 Task: Search one way flight ticket for 4 adults, 1 infant in seat and 1 infant on lap in premium economy from Pasco: Tri-cities Airport to Rock Springs: Southwest Wyoming Regional Airport (rock Springs Sweetwater County Airport) on 8-5-2023. Choice of flights is Sun country airlines. Number of bags: 5 checked bags. Price is upto 60000. Outbound departure time preference is 6:30.
Action: Mouse moved to (299, 284)
Screenshot: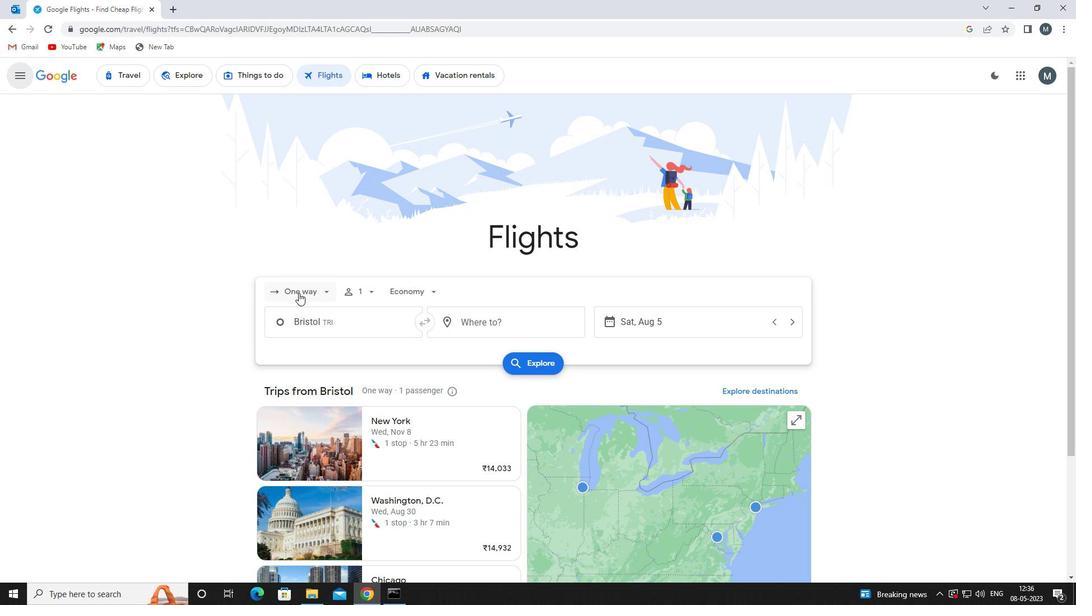 
Action: Mouse pressed left at (299, 284)
Screenshot: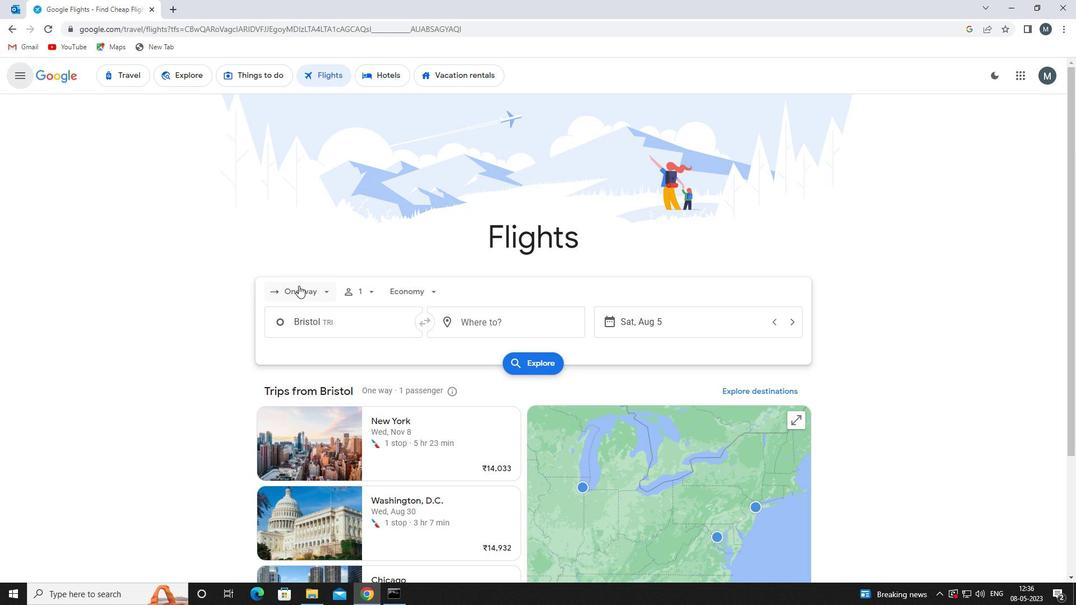 
Action: Mouse moved to (329, 349)
Screenshot: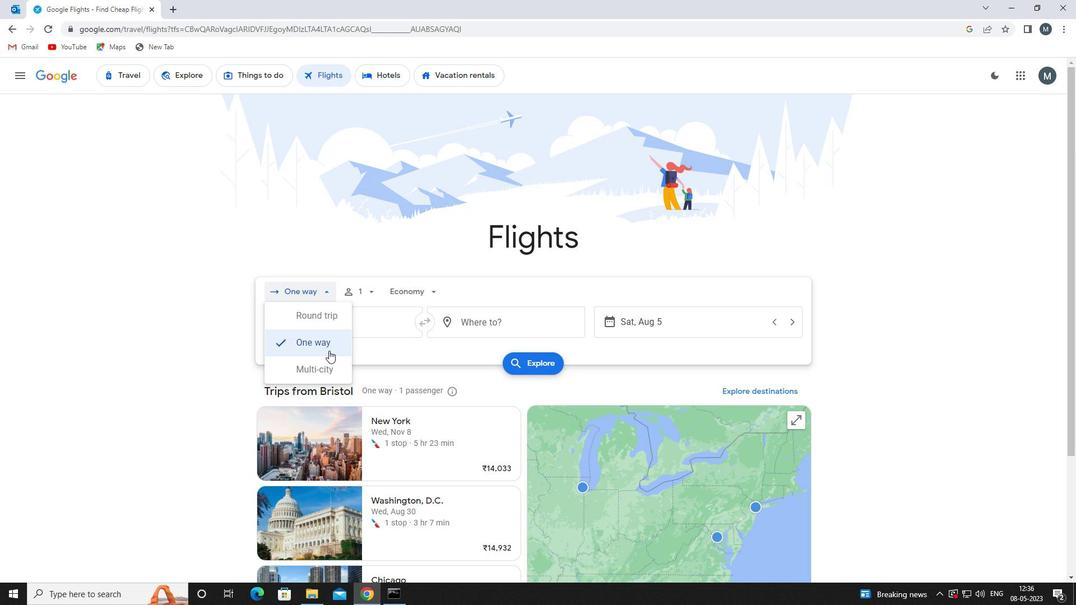 
Action: Mouse pressed left at (329, 349)
Screenshot: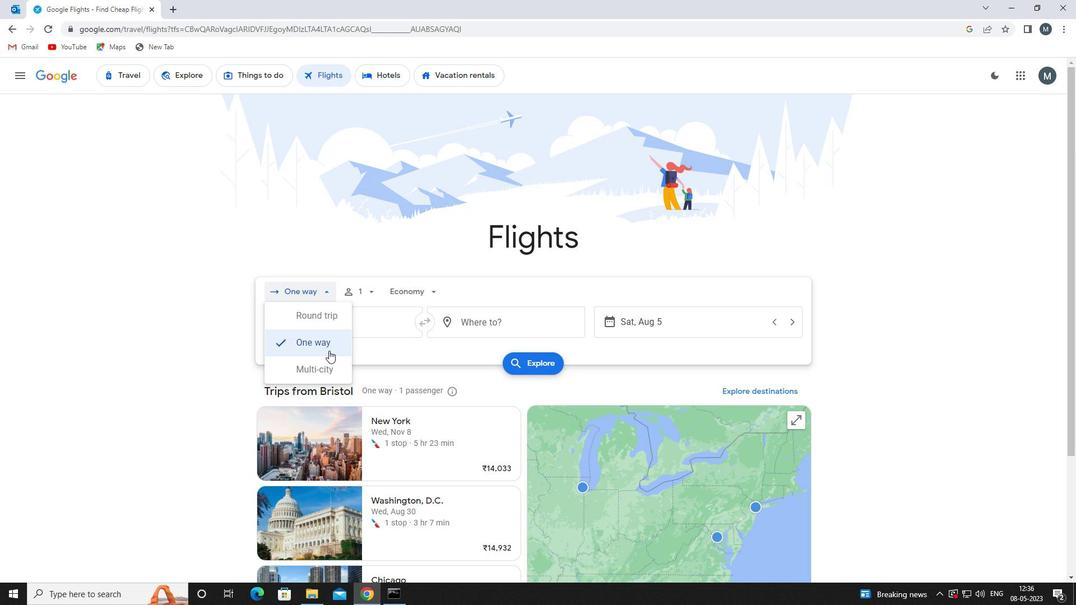 
Action: Mouse moved to (376, 289)
Screenshot: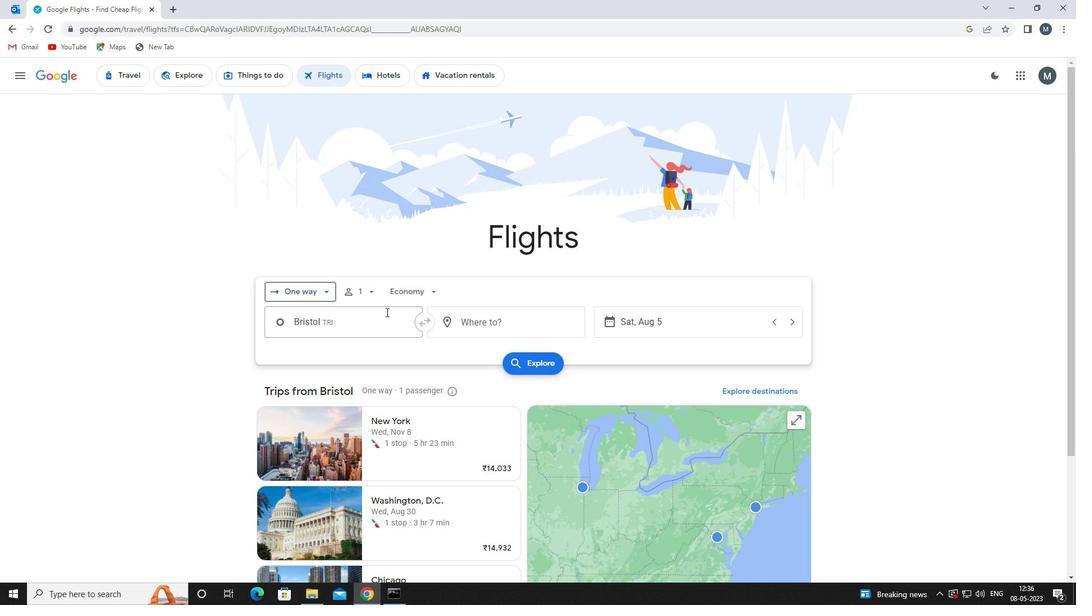 
Action: Mouse pressed left at (376, 289)
Screenshot: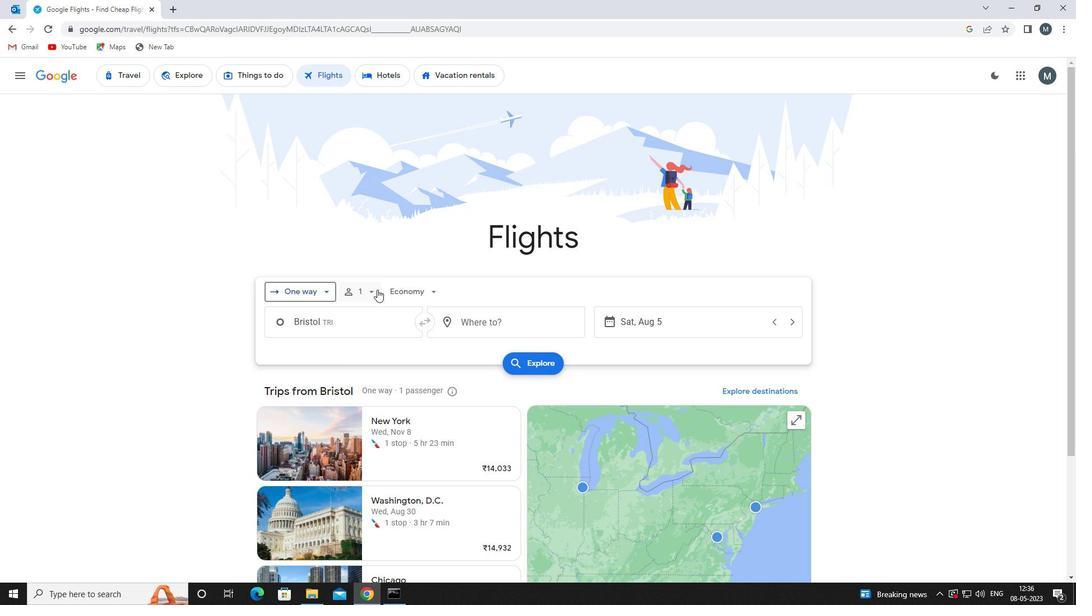 
Action: Mouse moved to (455, 323)
Screenshot: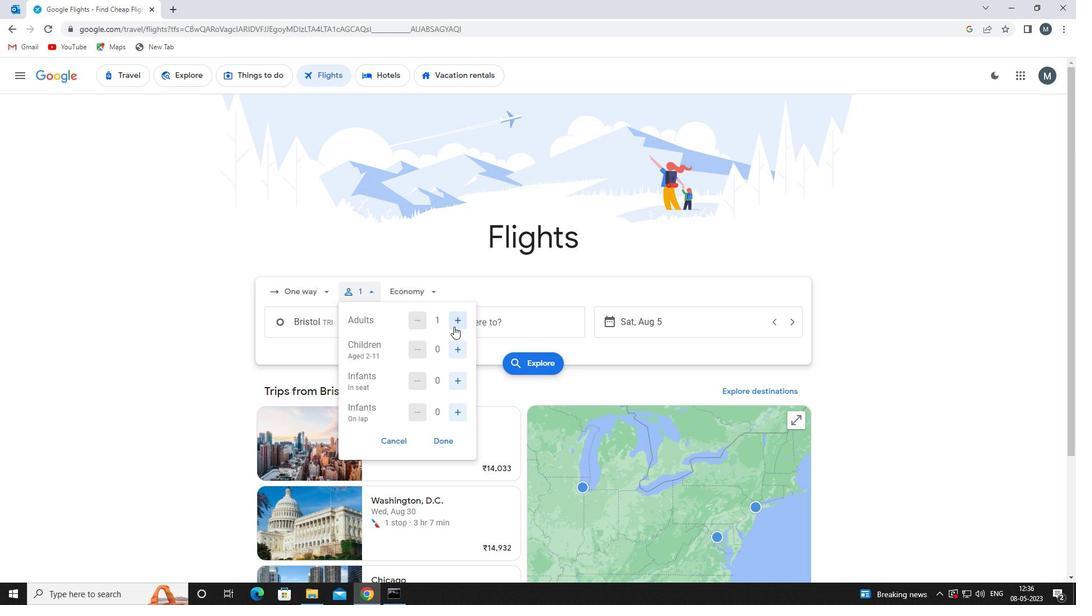 
Action: Mouse pressed left at (455, 323)
Screenshot: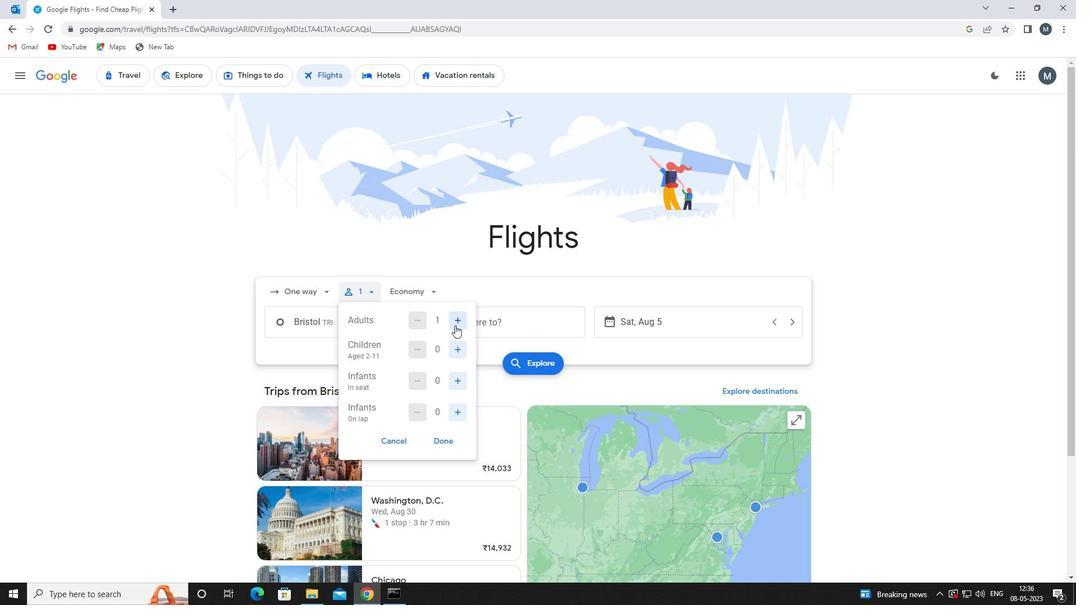 
Action: Mouse pressed left at (455, 323)
Screenshot: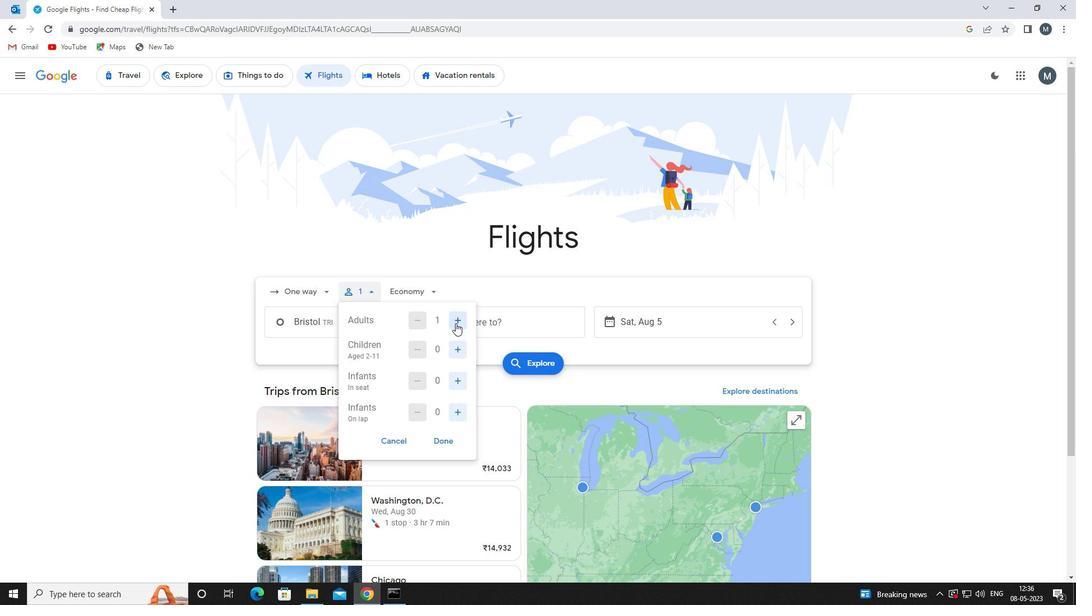 
Action: Mouse pressed left at (455, 323)
Screenshot: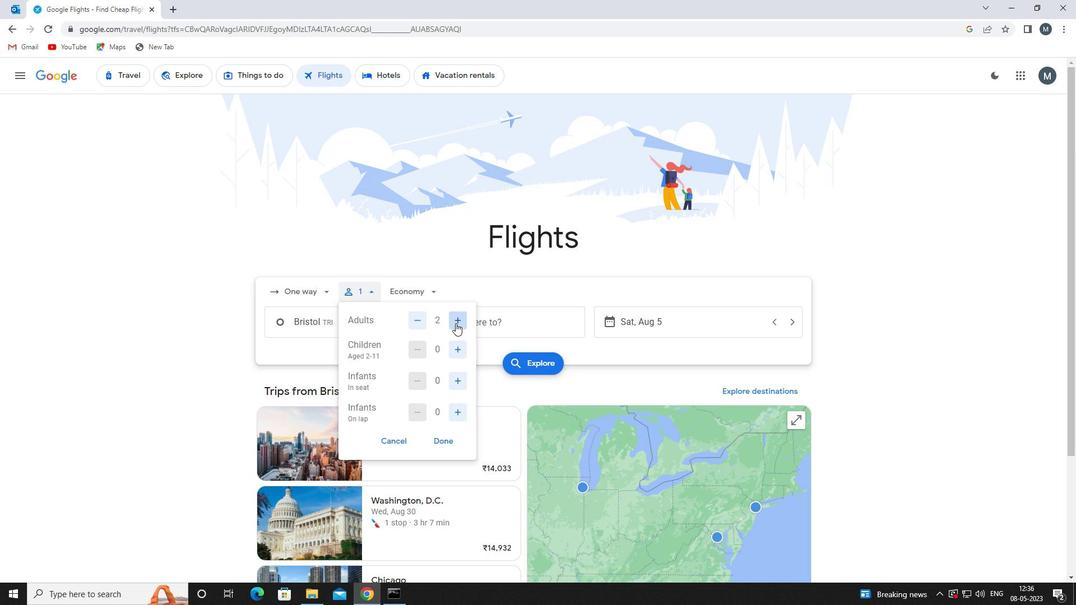 
Action: Mouse moved to (457, 380)
Screenshot: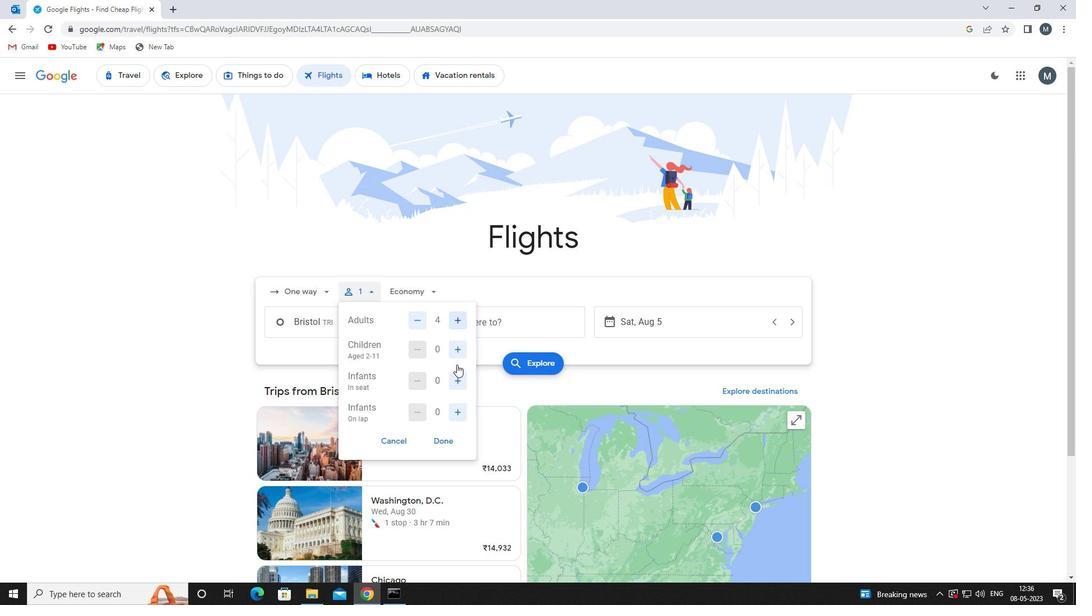 
Action: Mouse pressed left at (457, 380)
Screenshot: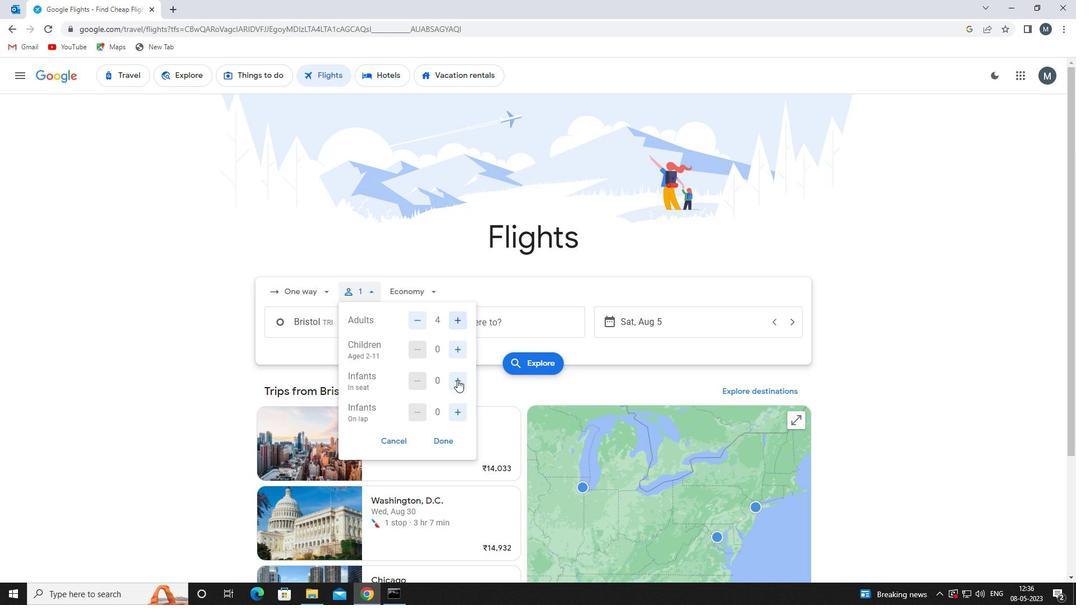 
Action: Mouse moved to (457, 413)
Screenshot: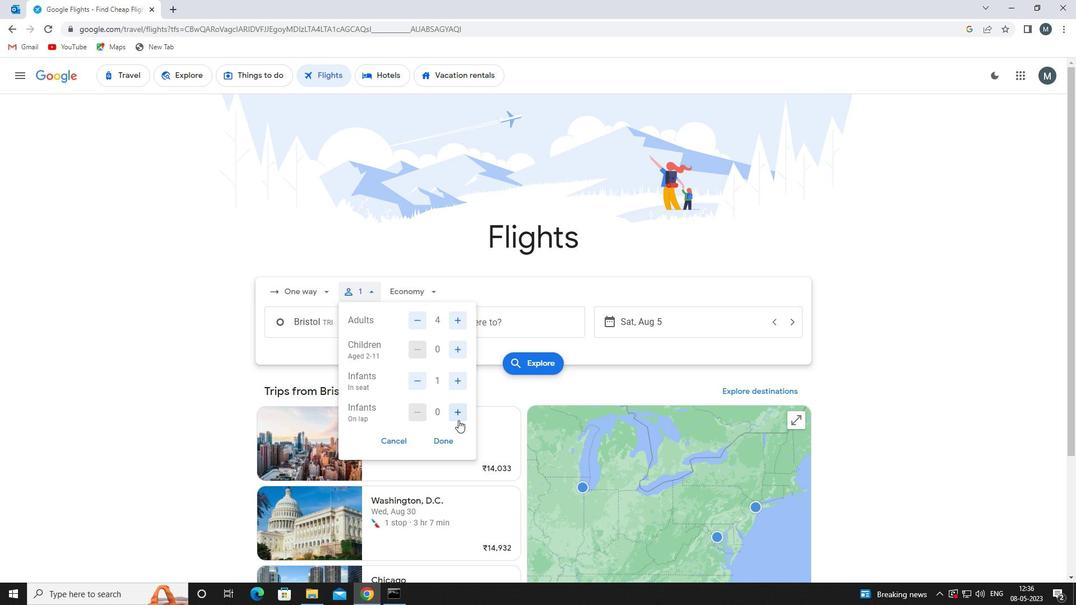 
Action: Mouse pressed left at (457, 413)
Screenshot: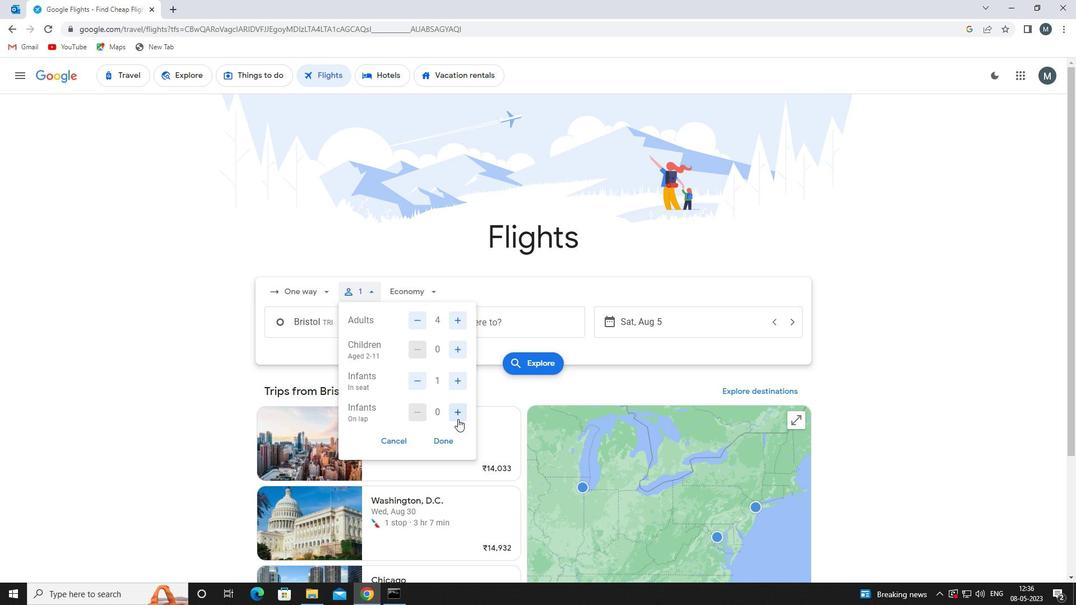 
Action: Mouse moved to (442, 448)
Screenshot: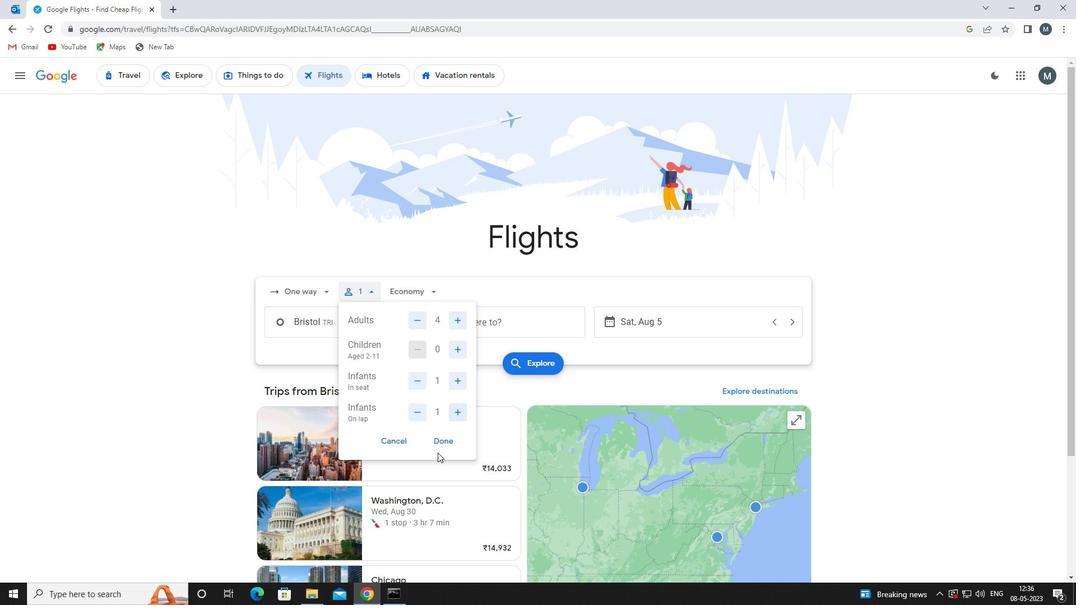 
Action: Mouse pressed left at (442, 448)
Screenshot: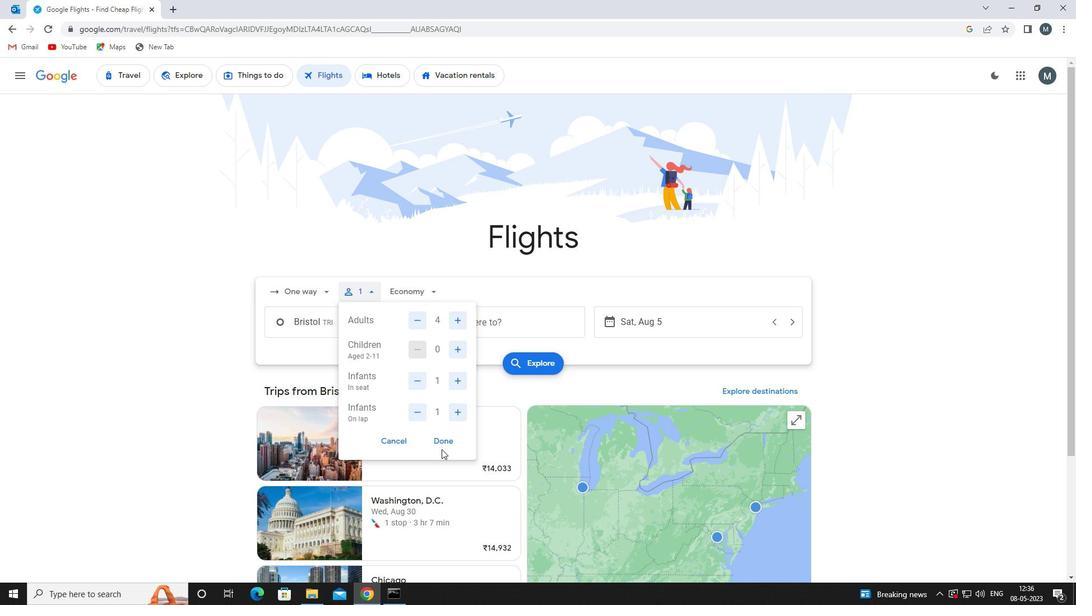 
Action: Mouse moved to (408, 298)
Screenshot: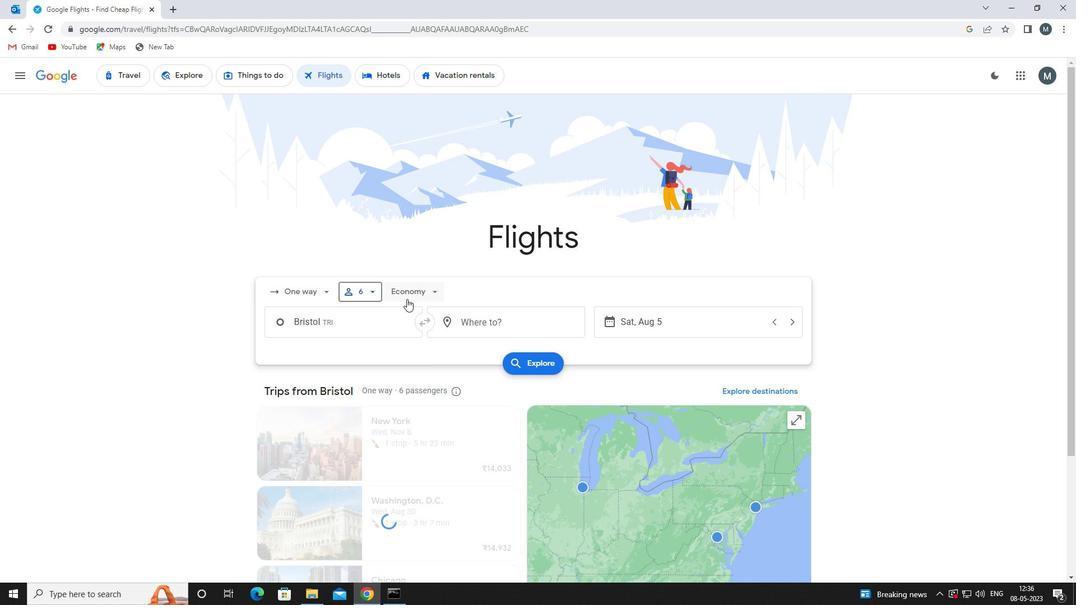 
Action: Mouse pressed left at (408, 298)
Screenshot: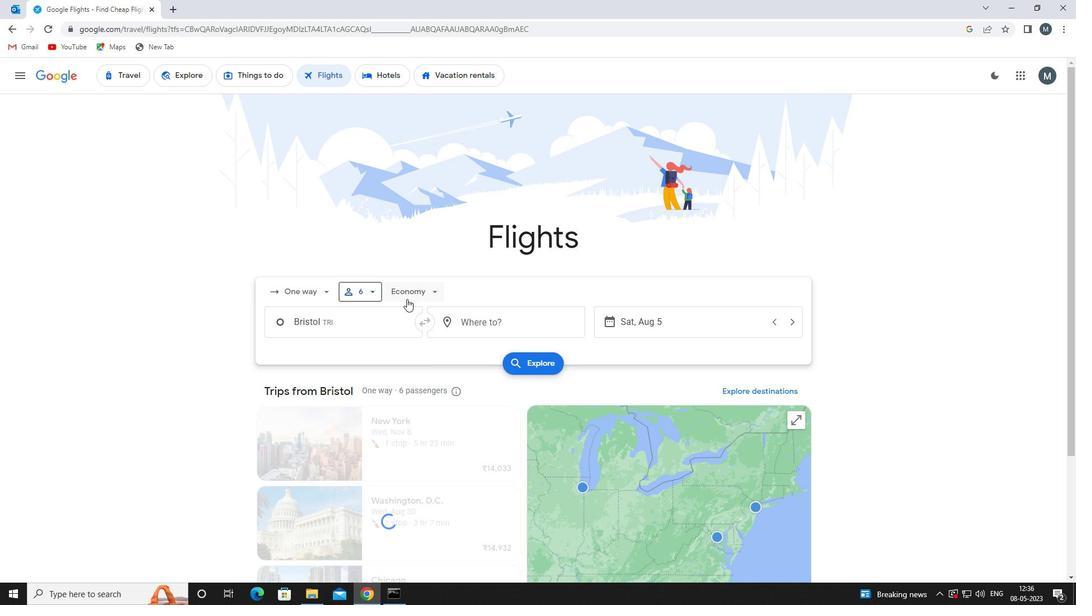 
Action: Mouse moved to (436, 343)
Screenshot: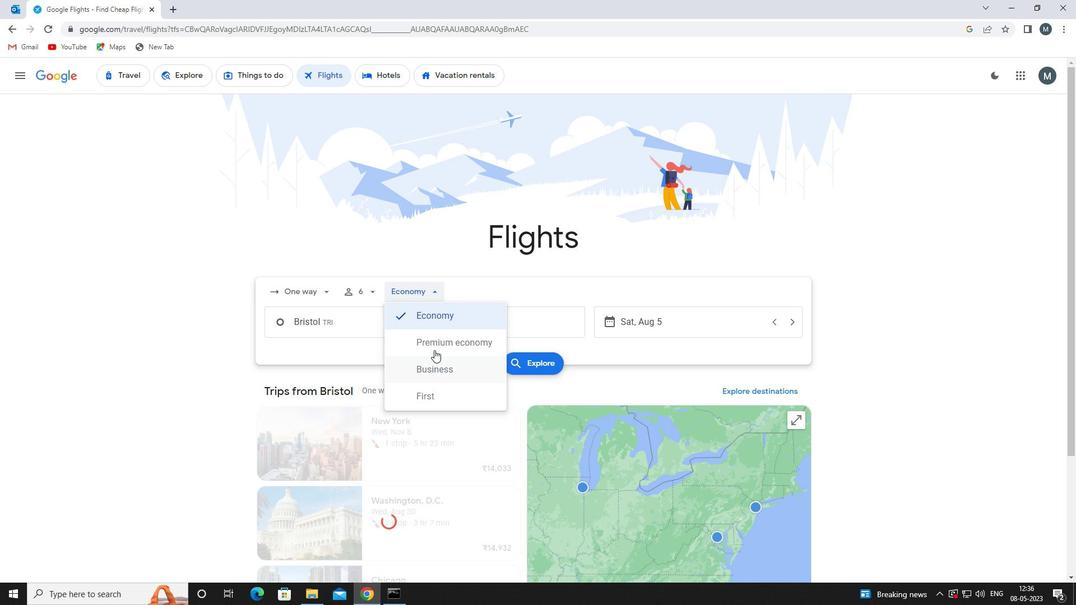 
Action: Mouse pressed left at (436, 343)
Screenshot: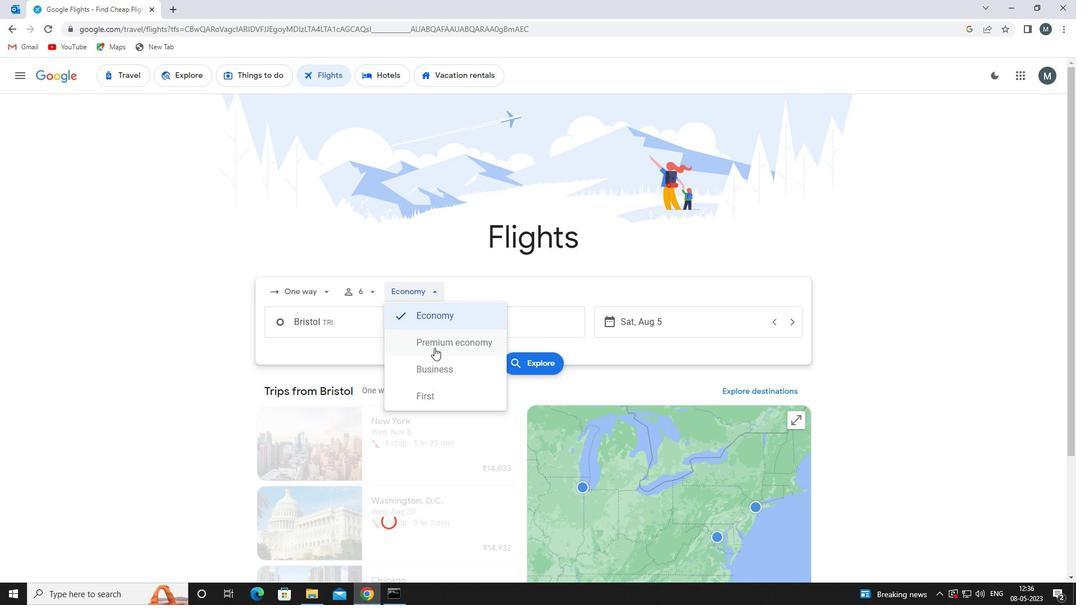 
Action: Mouse moved to (362, 327)
Screenshot: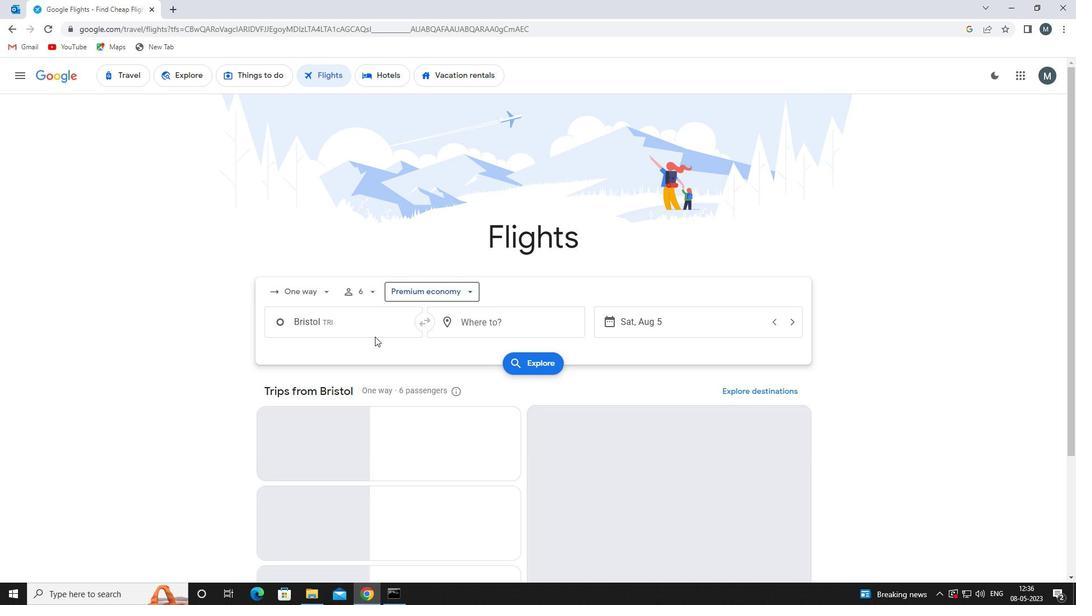 
Action: Mouse pressed left at (362, 327)
Screenshot: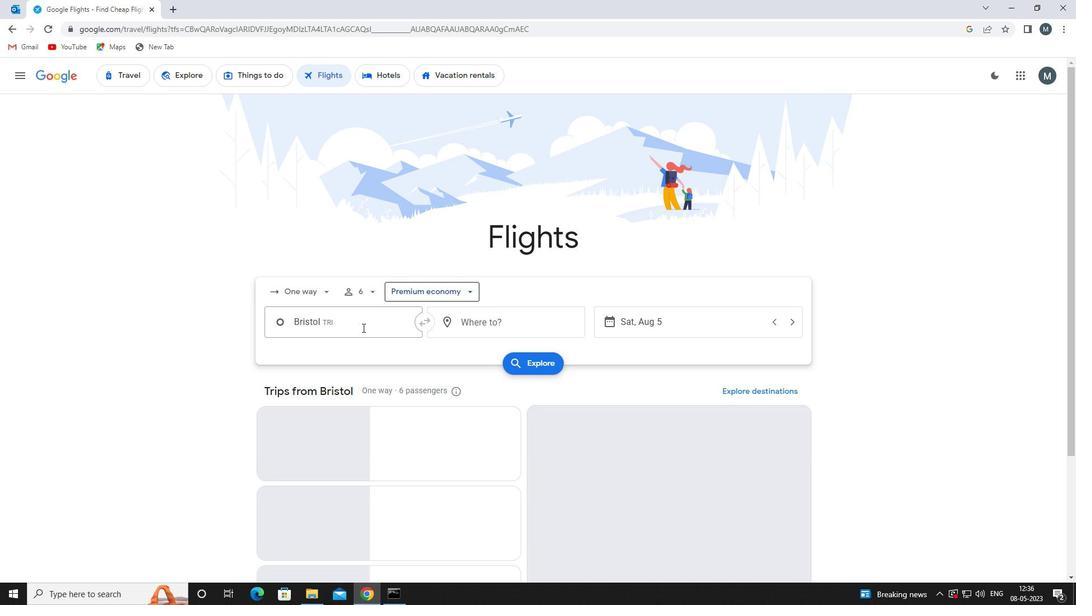 
Action: Key pressed tri
Screenshot: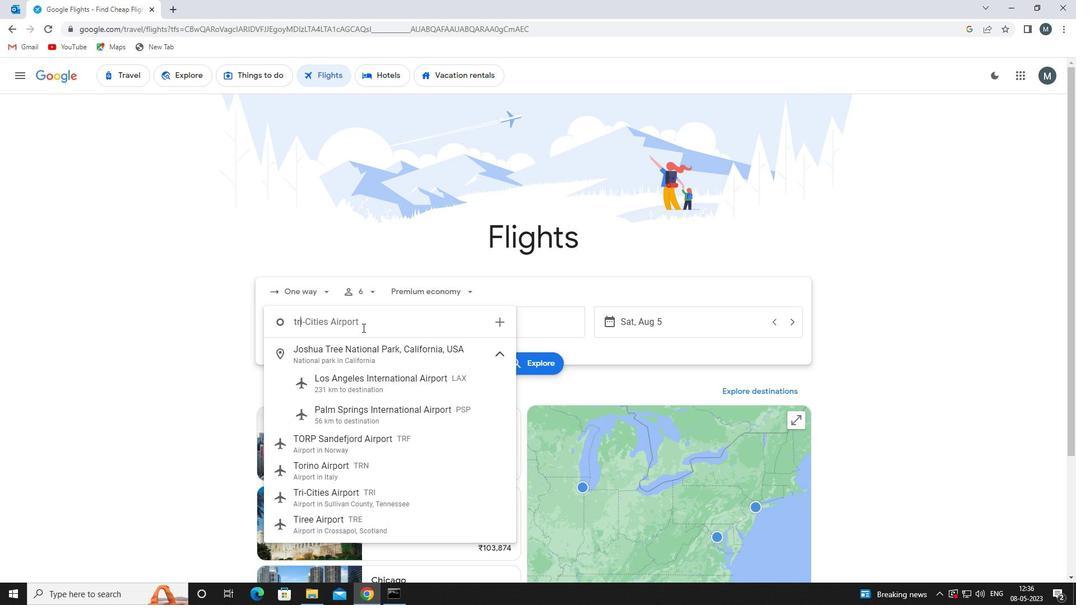 
Action: Mouse moved to (373, 355)
Screenshot: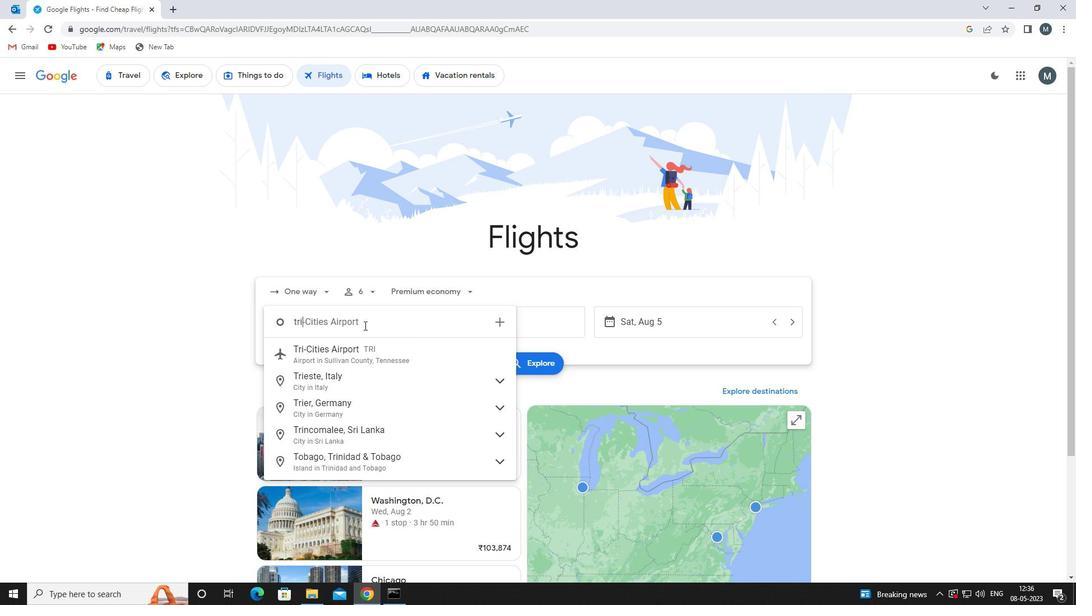 
Action: Mouse pressed left at (373, 355)
Screenshot: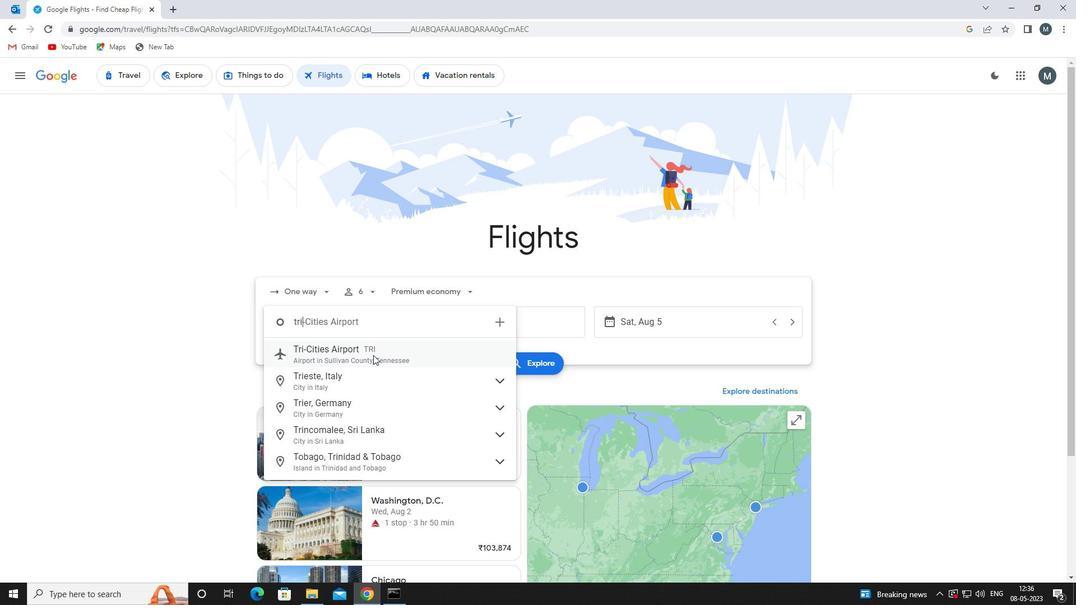 
Action: Mouse moved to (471, 329)
Screenshot: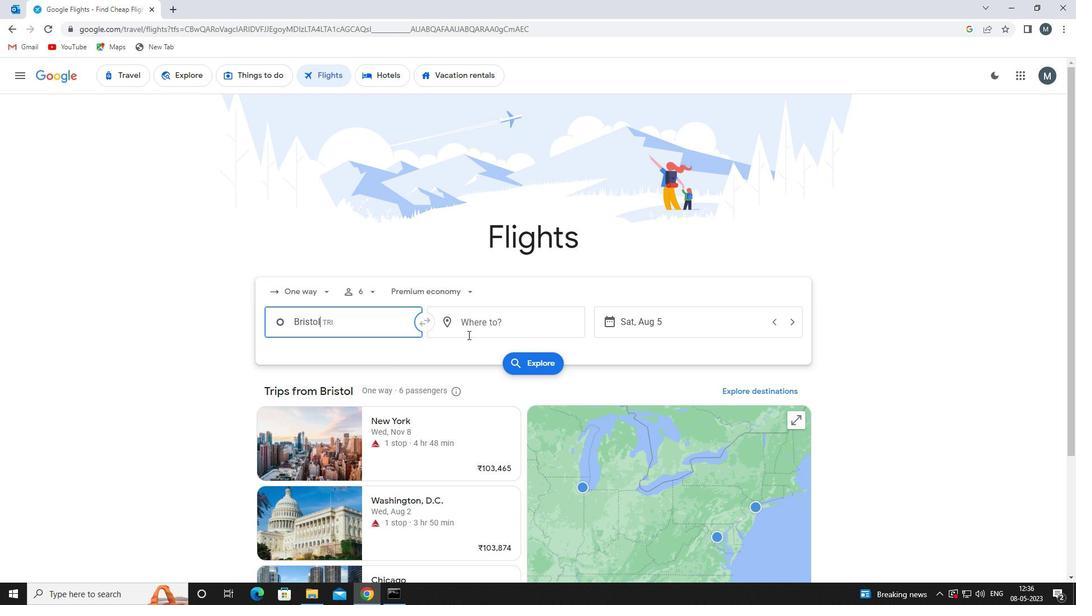 
Action: Mouse pressed left at (471, 329)
Screenshot: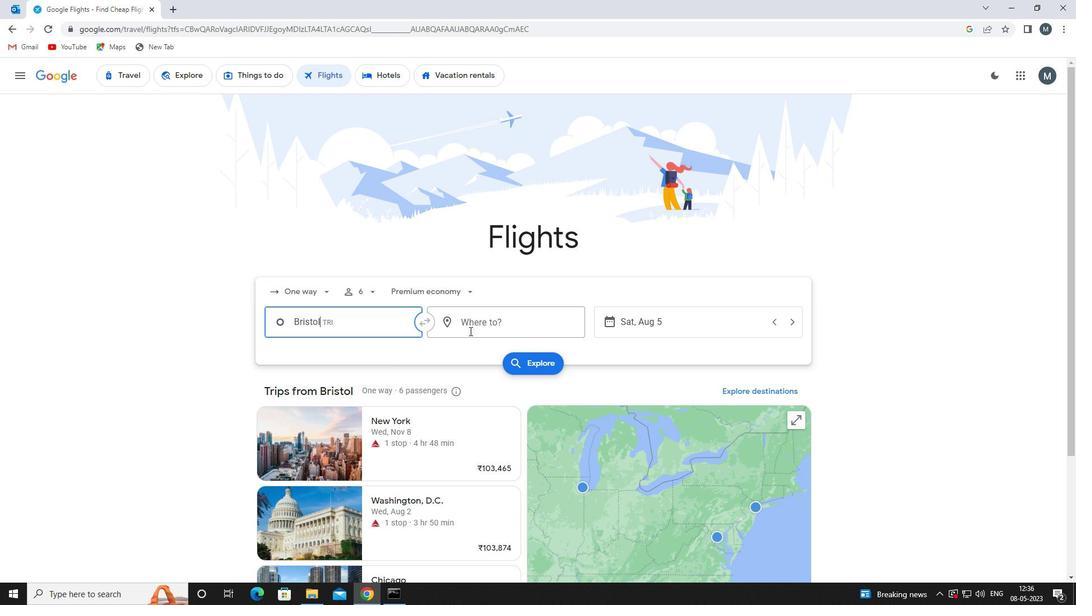 
Action: Key pressed r
Screenshot: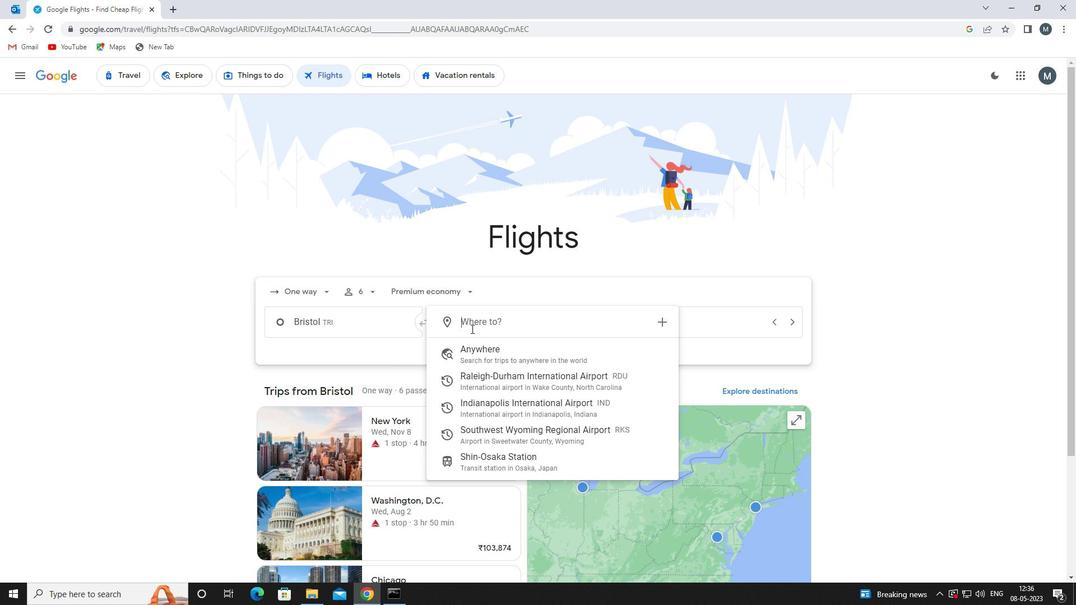 
Action: Mouse moved to (470, 329)
Screenshot: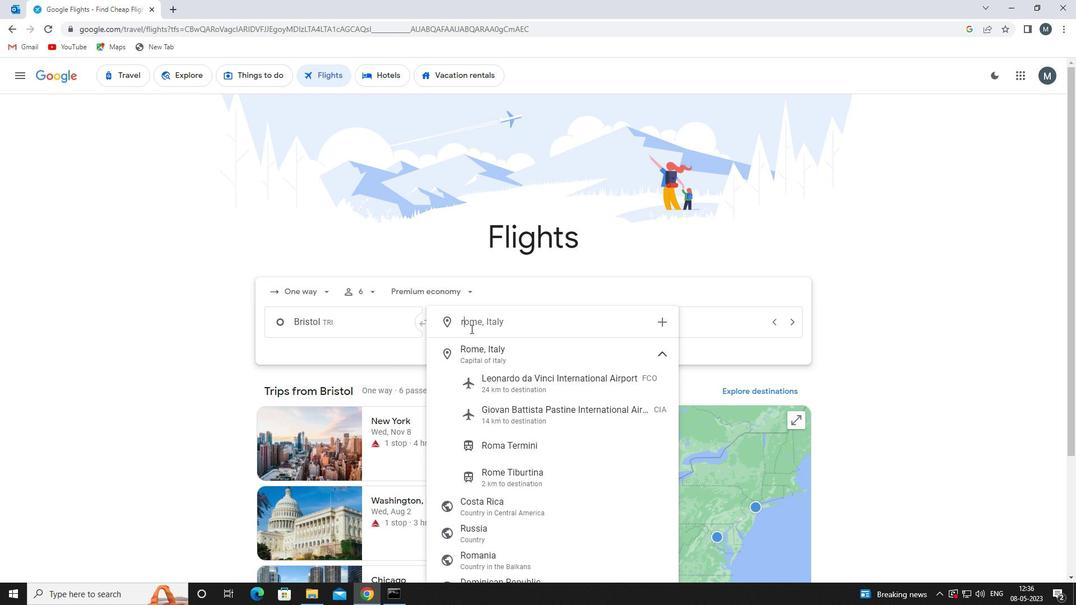 
Action: Key pressed ks
Screenshot: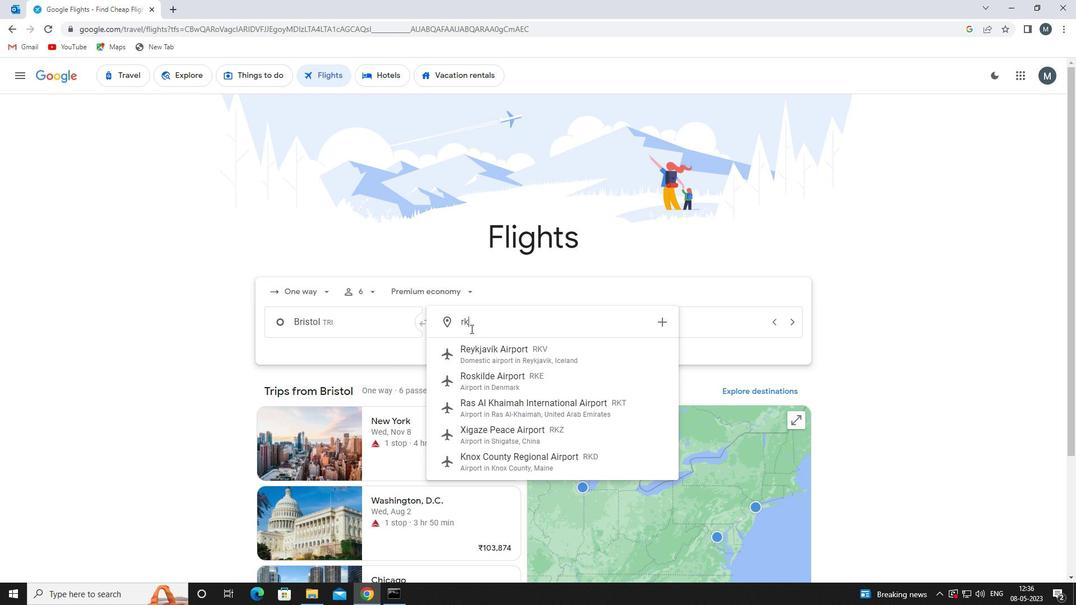 
Action: Mouse moved to (534, 353)
Screenshot: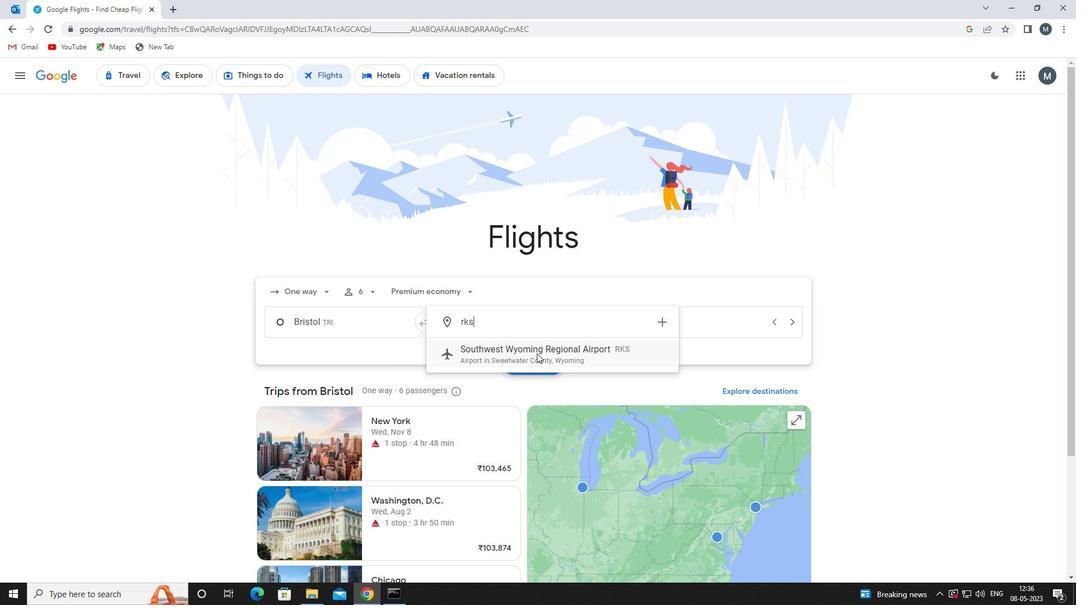 
Action: Mouse pressed left at (534, 353)
Screenshot: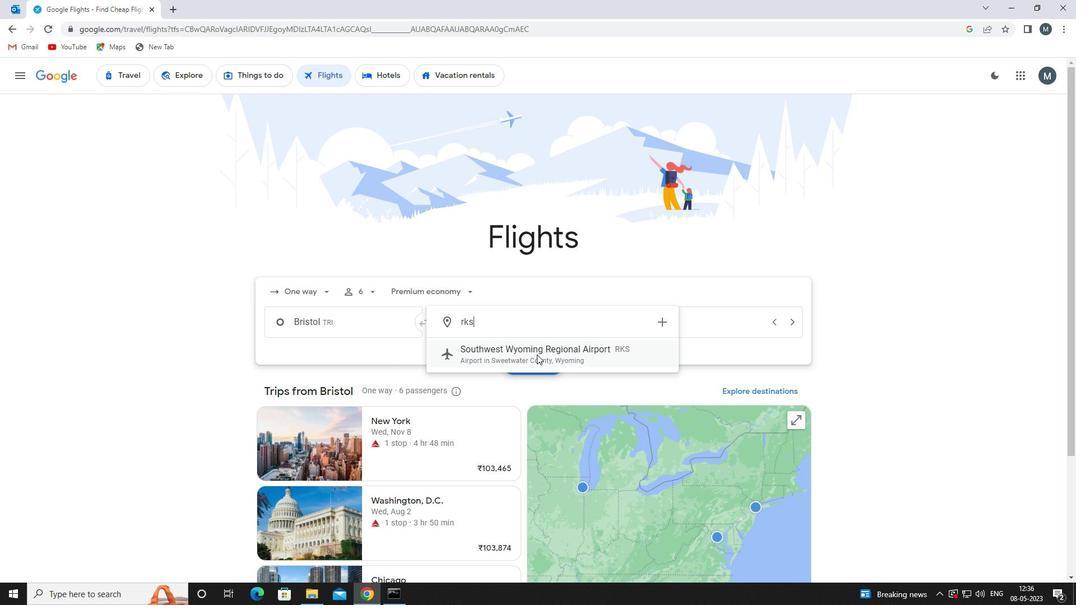 
Action: Mouse moved to (675, 323)
Screenshot: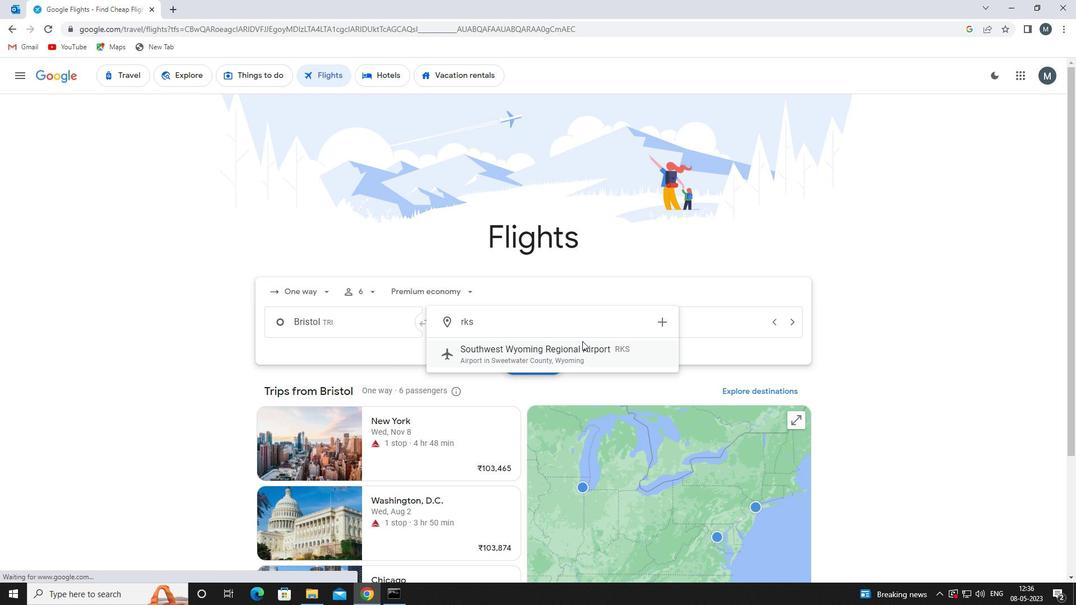 
Action: Mouse pressed left at (675, 323)
Screenshot: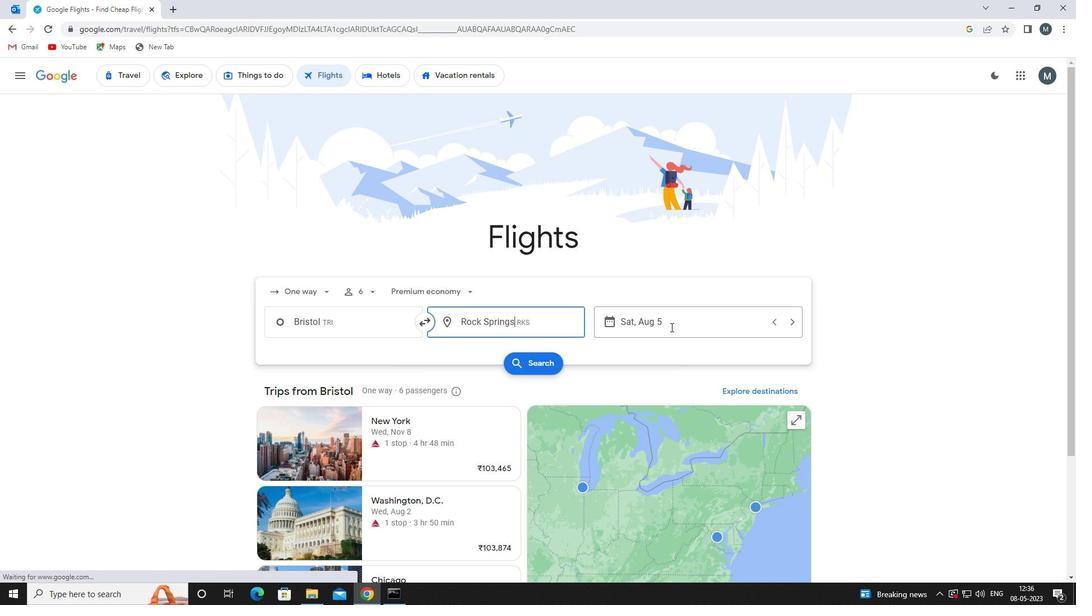 
Action: Mouse moved to (562, 381)
Screenshot: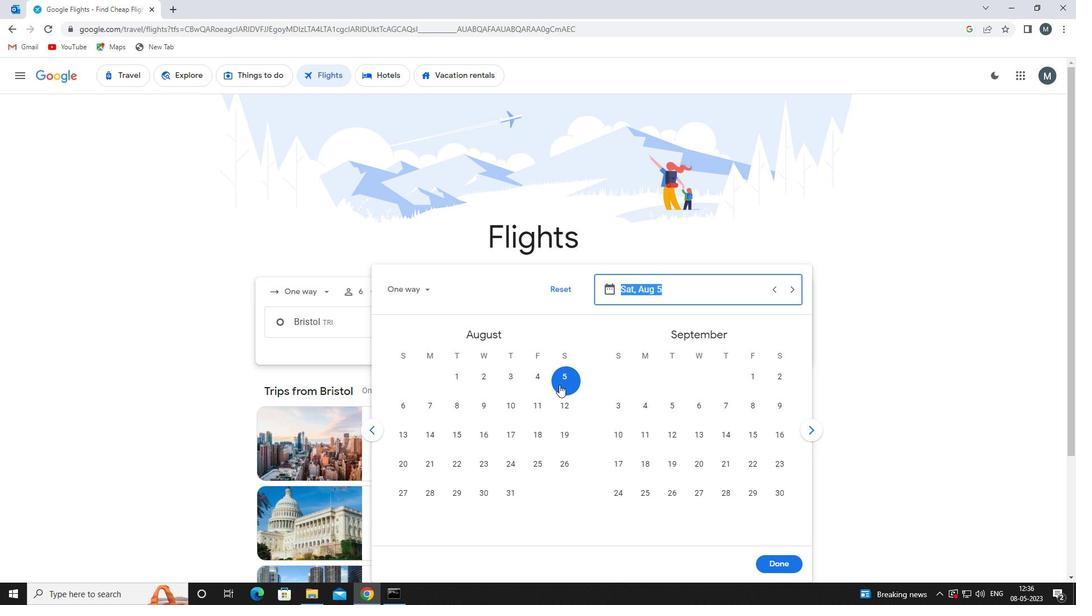 
Action: Mouse pressed left at (562, 381)
Screenshot: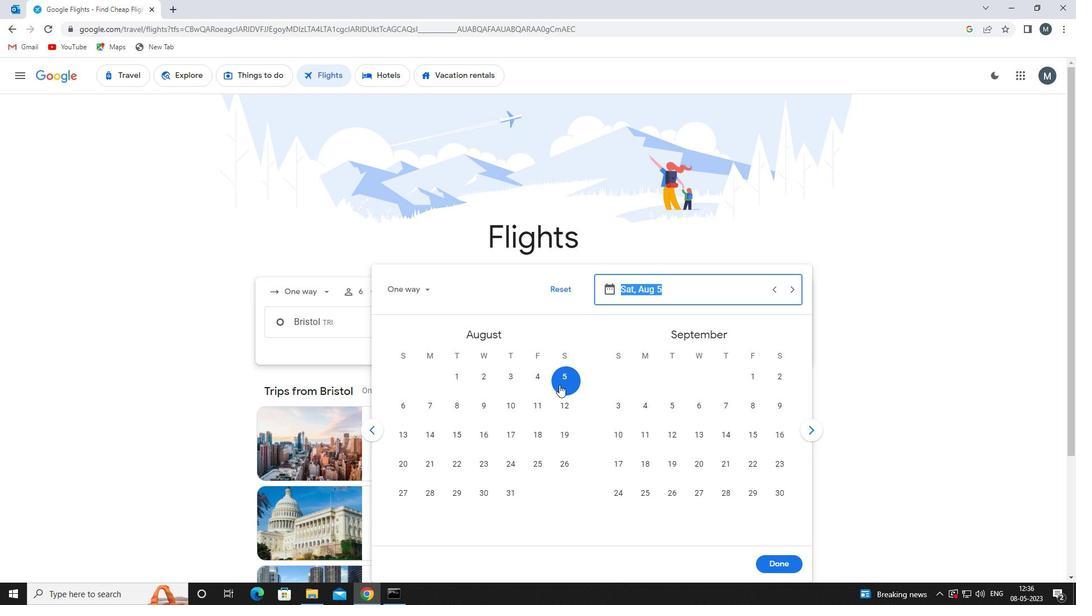 
Action: Mouse moved to (779, 565)
Screenshot: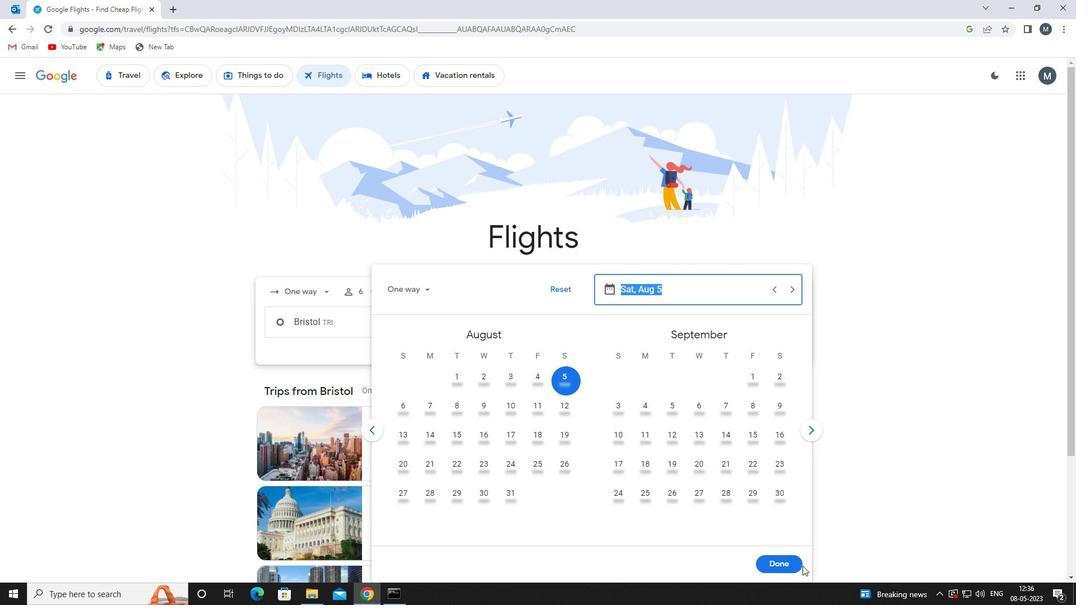 
Action: Mouse pressed left at (779, 565)
Screenshot: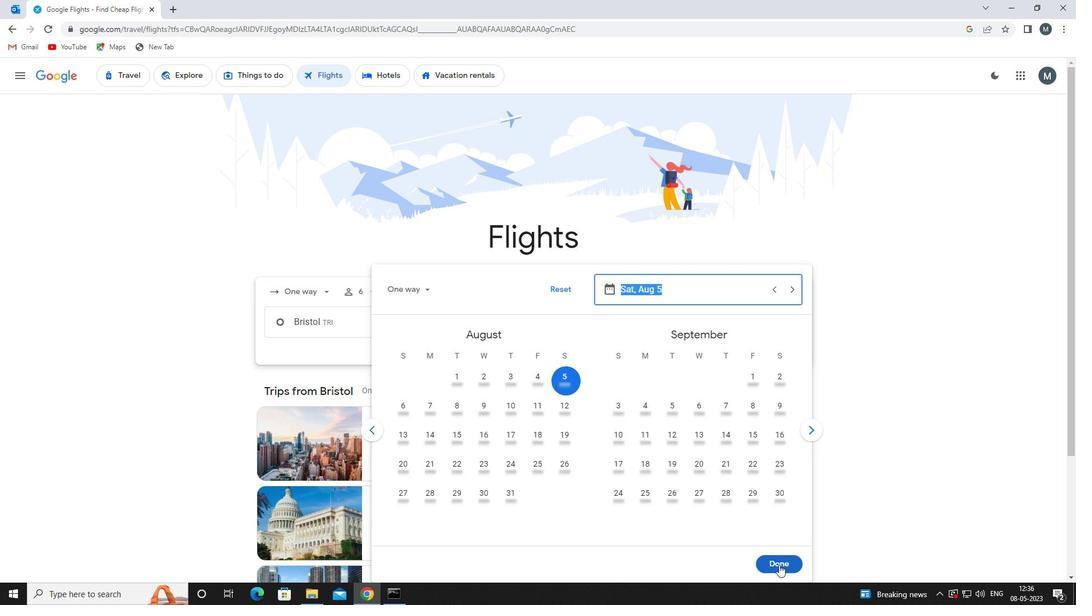 
Action: Mouse moved to (548, 371)
Screenshot: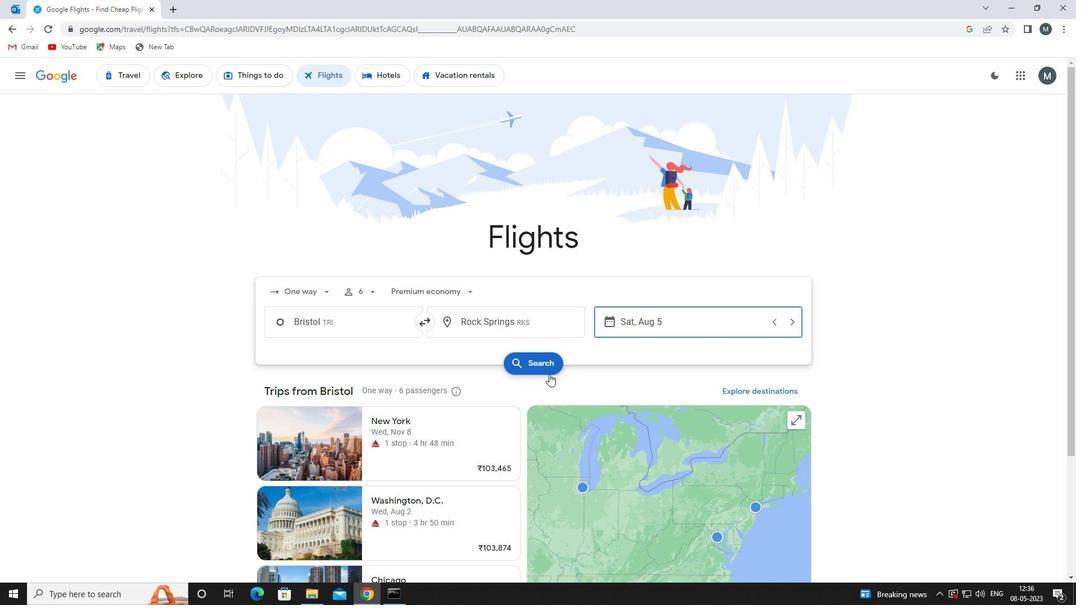 
Action: Mouse pressed left at (548, 371)
Screenshot: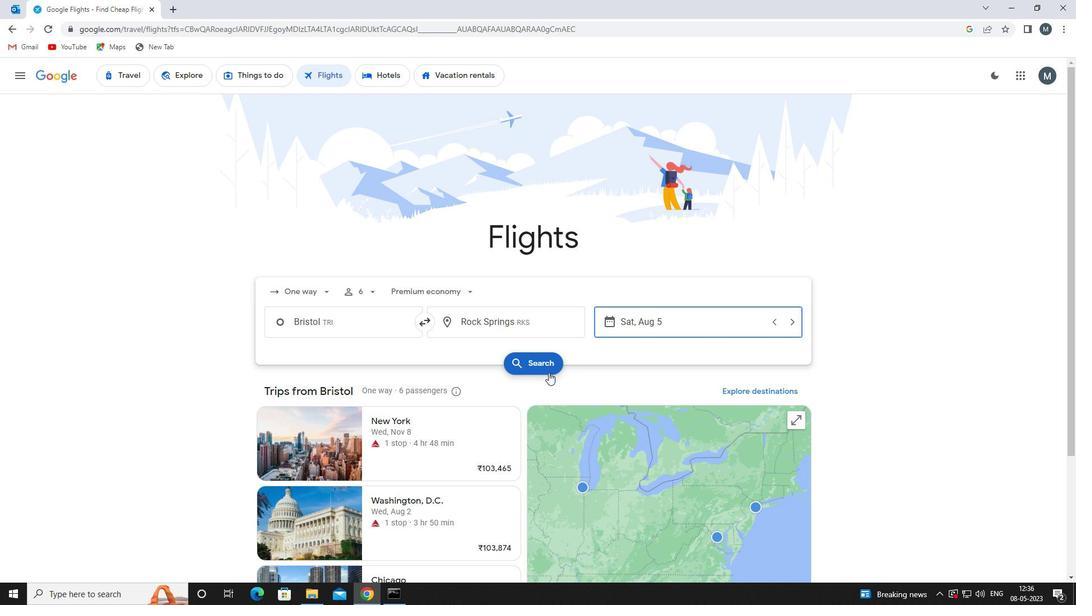 
Action: Mouse moved to (274, 186)
Screenshot: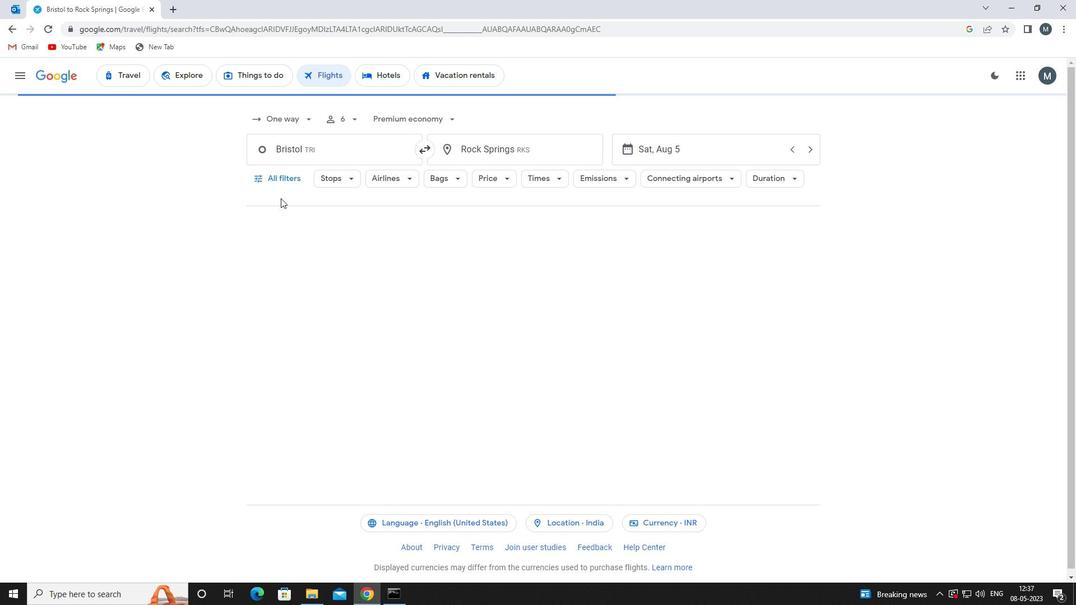 
Action: Mouse pressed left at (274, 186)
Screenshot: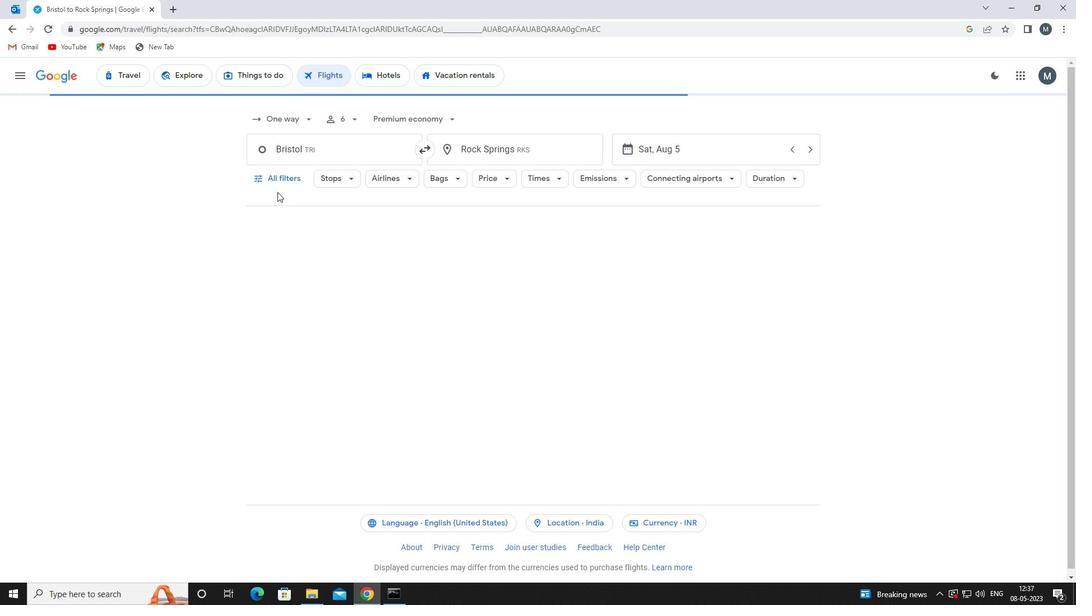 
Action: Mouse moved to (330, 280)
Screenshot: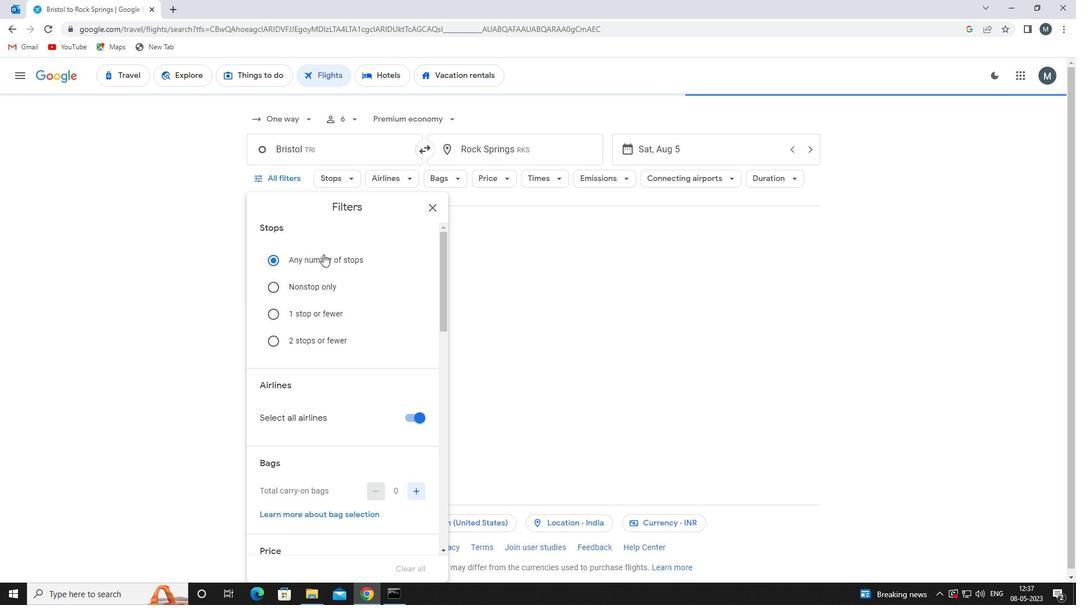 
Action: Mouse scrolled (330, 279) with delta (0, 0)
Screenshot: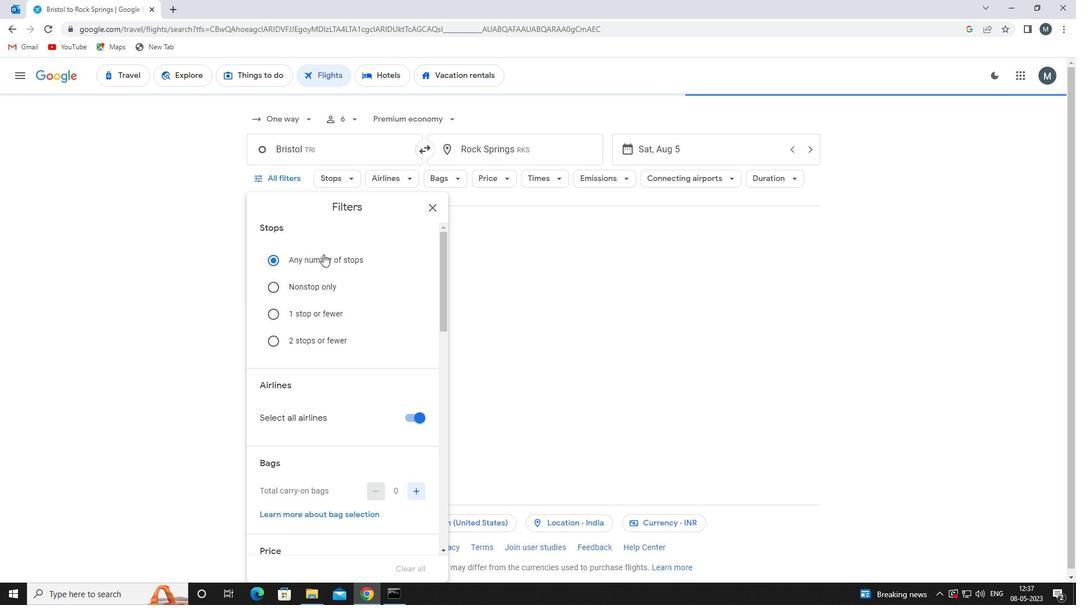 
Action: Mouse moved to (330, 281)
Screenshot: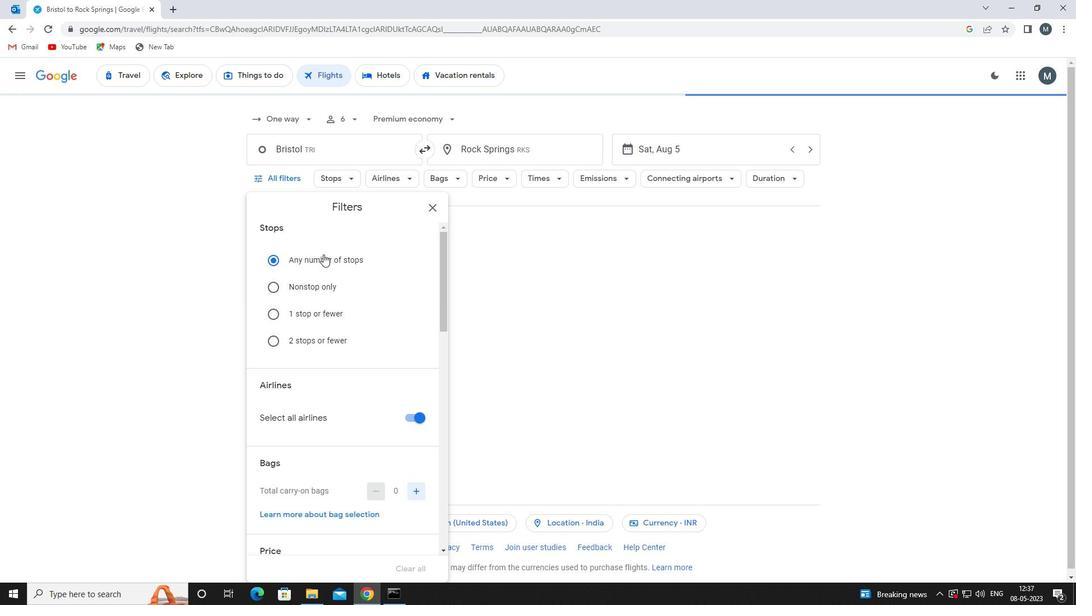 
Action: Mouse scrolled (330, 281) with delta (0, 0)
Screenshot: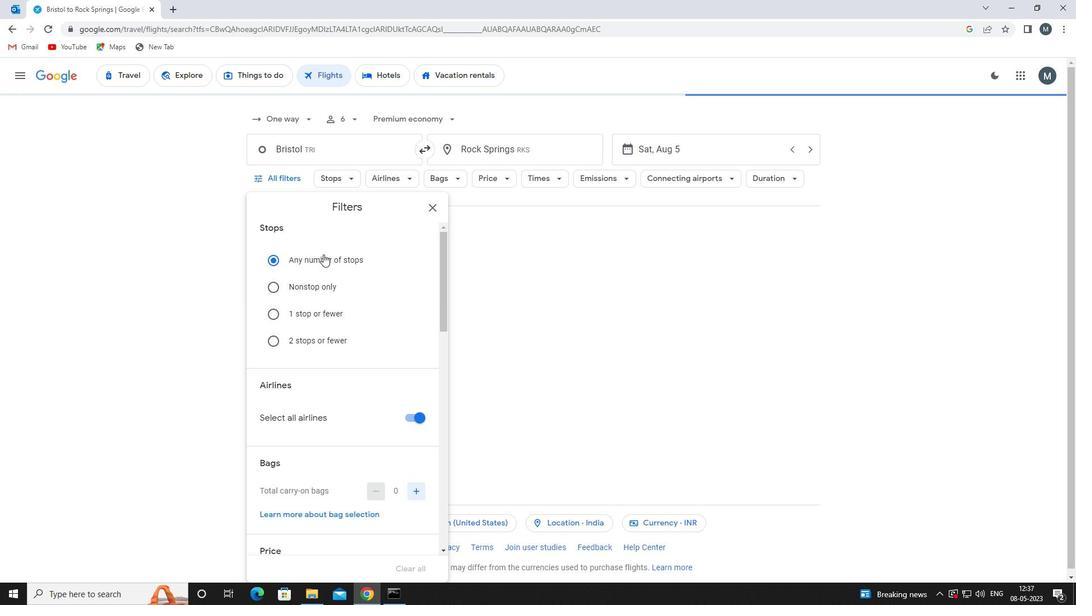 
Action: Mouse moved to (410, 304)
Screenshot: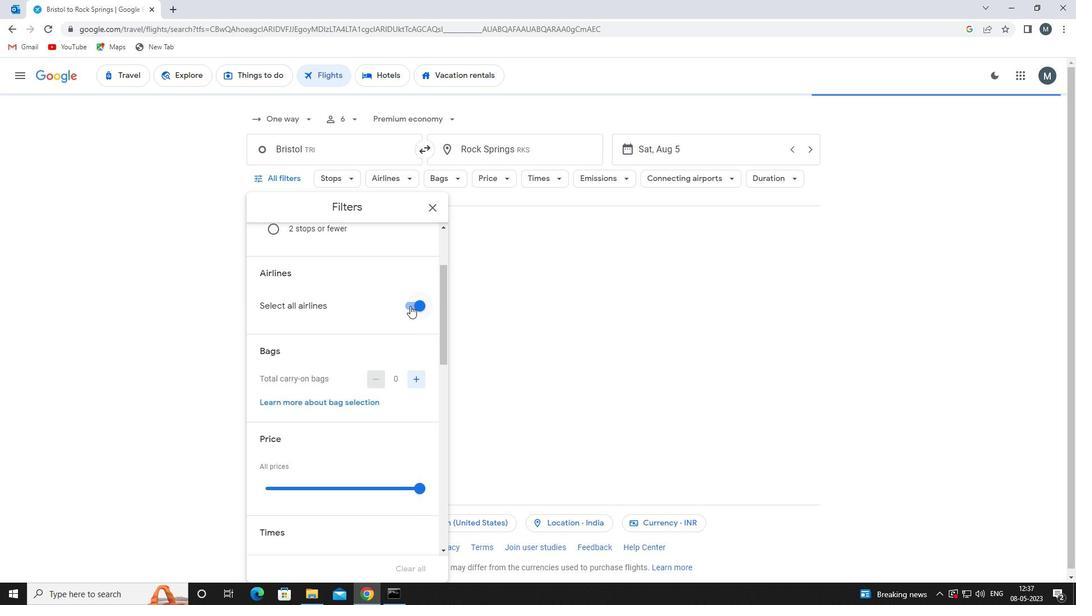 
Action: Mouse pressed left at (410, 304)
Screenshot: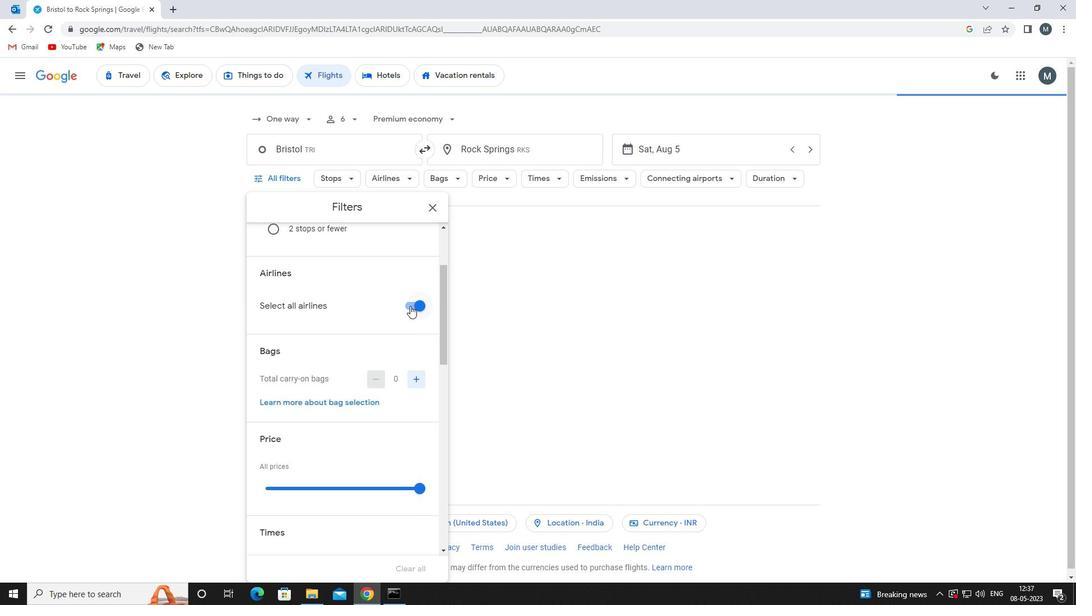 
Action: Mouse moved to (414, 306)
Screenshot: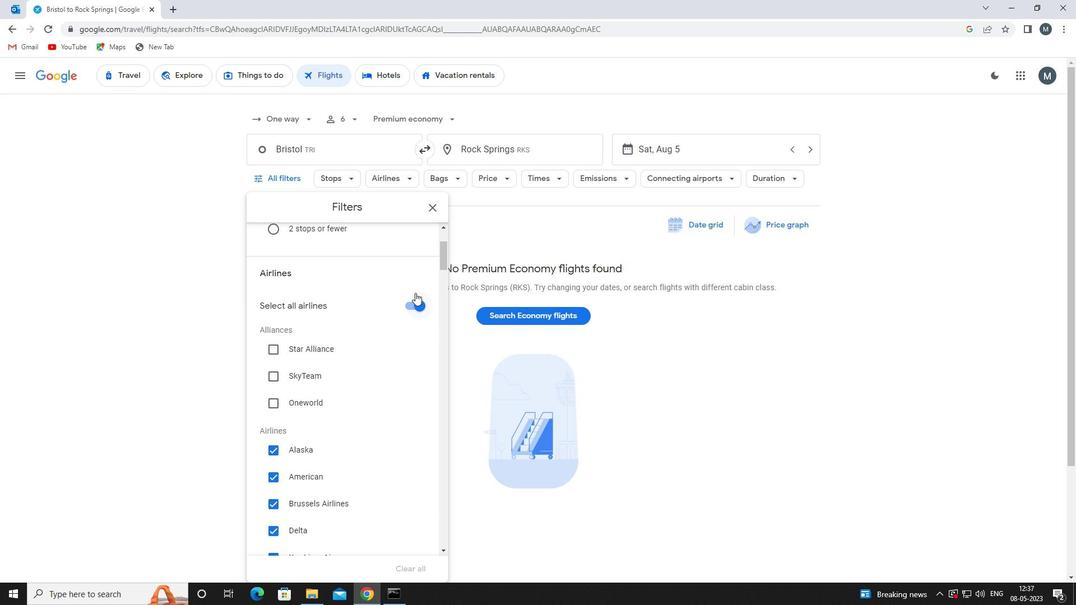 
Action: Mouse pressed left at (414, 306)
Screenshot: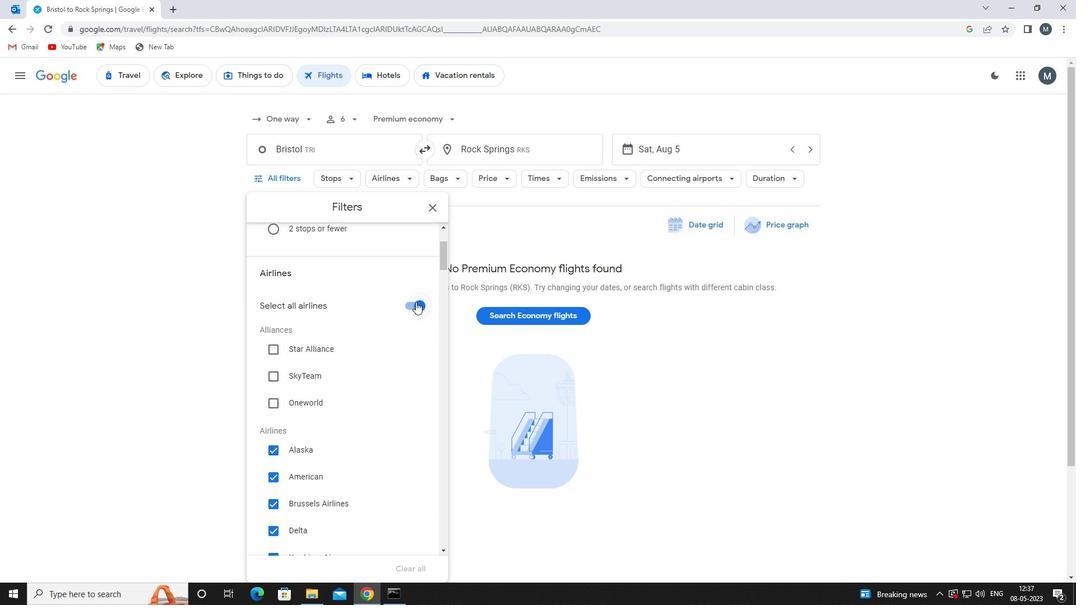 
Action: Mouse moved to (393, 314)
Screenshot: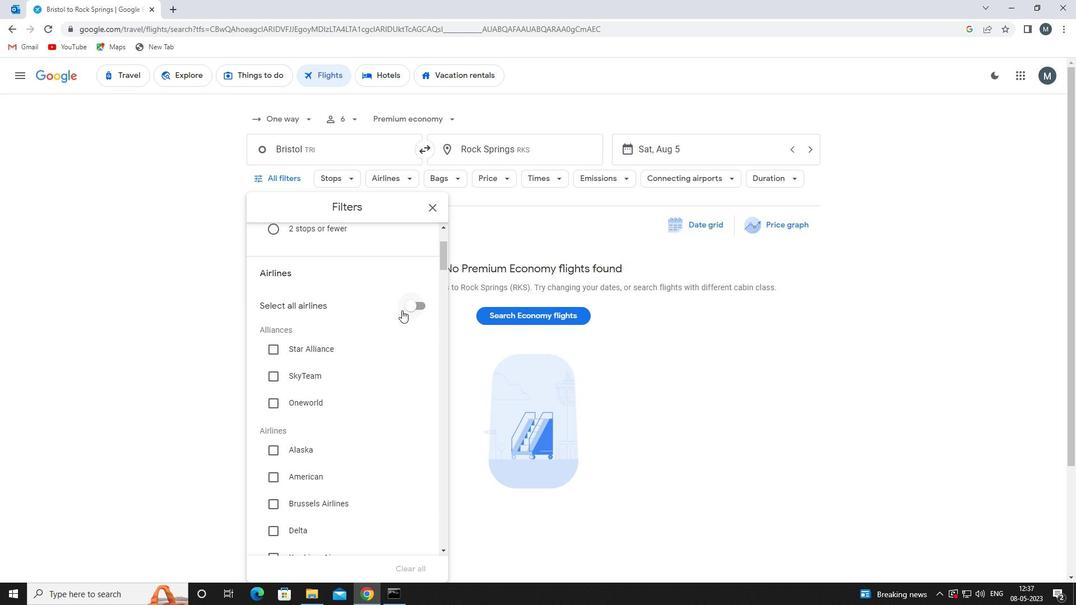 
Action: Mouse scrolled (393, 313) with delta (0, 0)
Screenshot: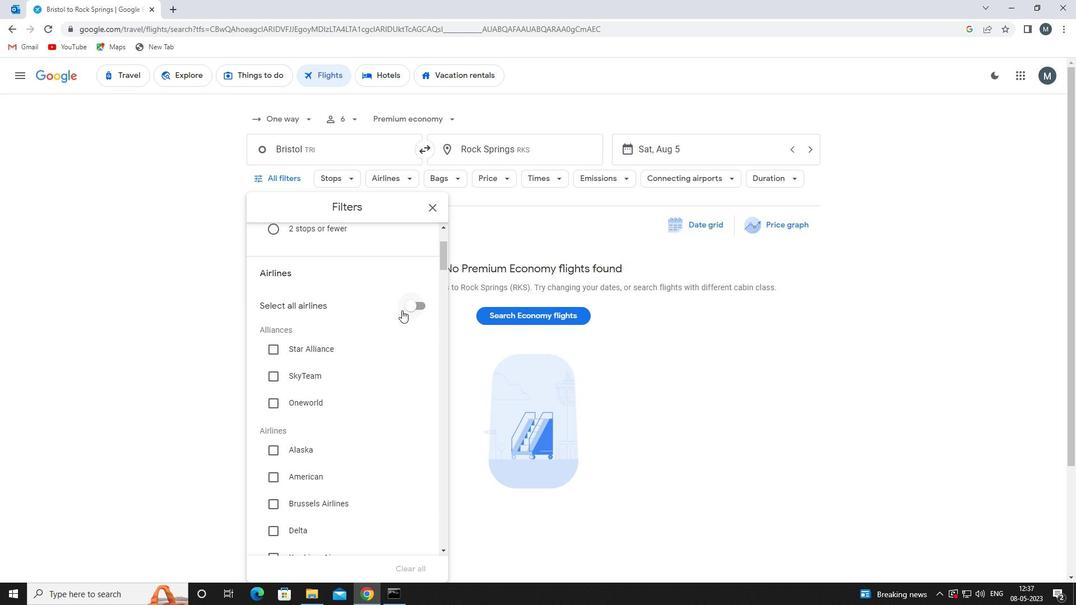 
Action: Mouse moved to (312, 431)
Screenshot: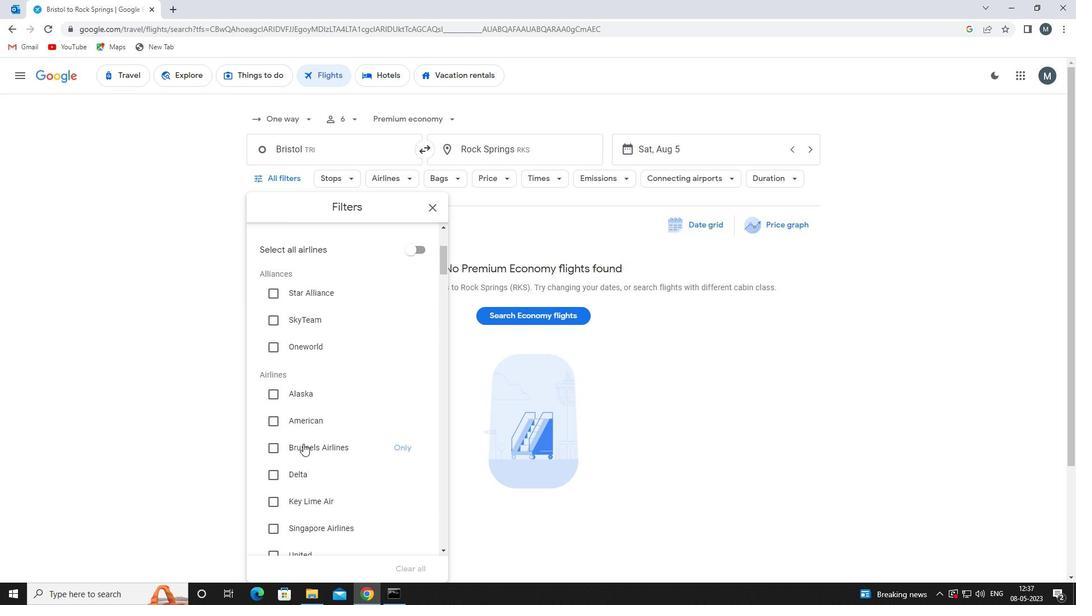 
Action: Mouse scrolled (312, 431) with delta (0, 0)
Screenshot: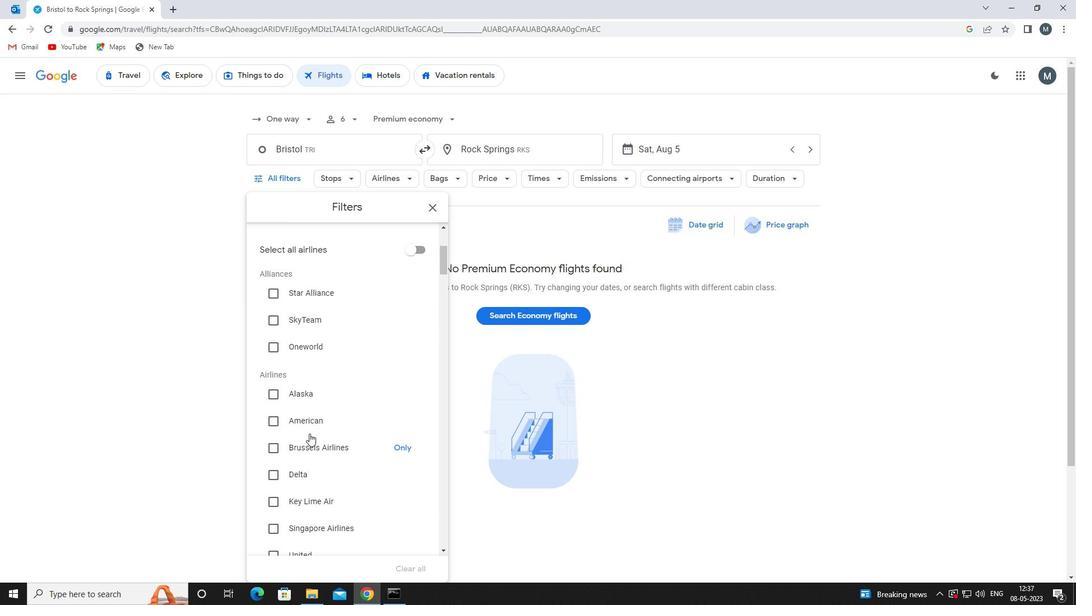 
Action: Mouse scrolled (312, 431) with delta (0, 0)
Screenshot: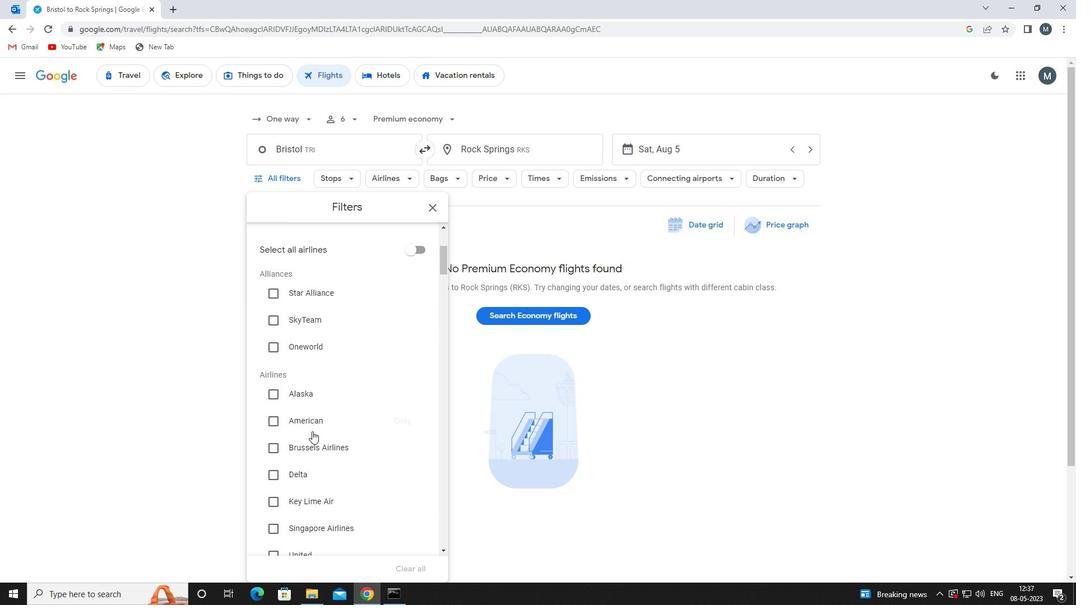 
Action: Mouse moved to (352, 418)
Screenshot: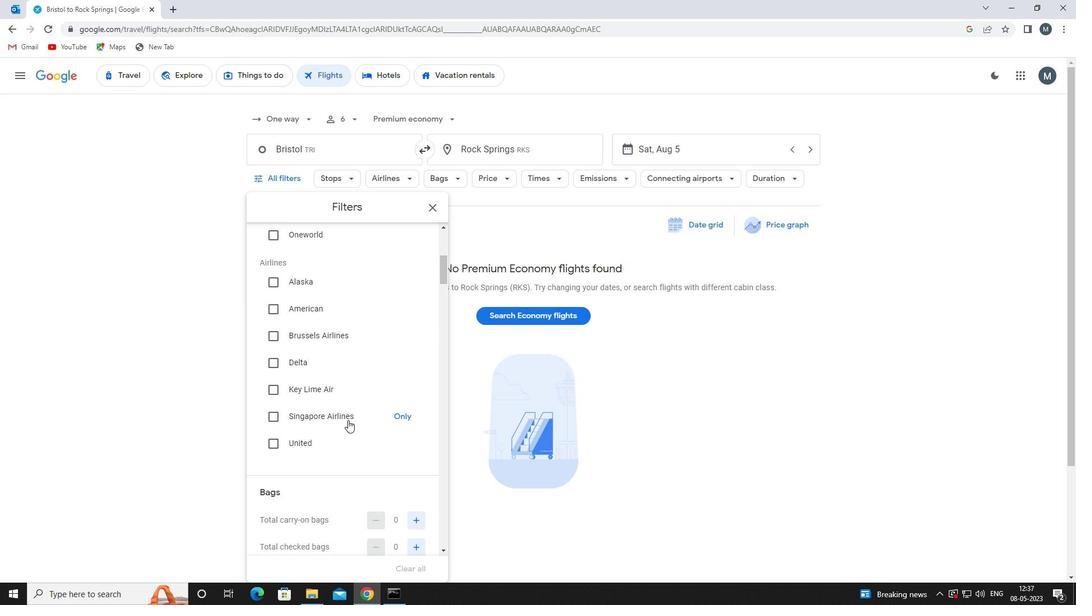 
Action: Mouse scrolled (352, 417) with delta (0, 0)
Screenshot: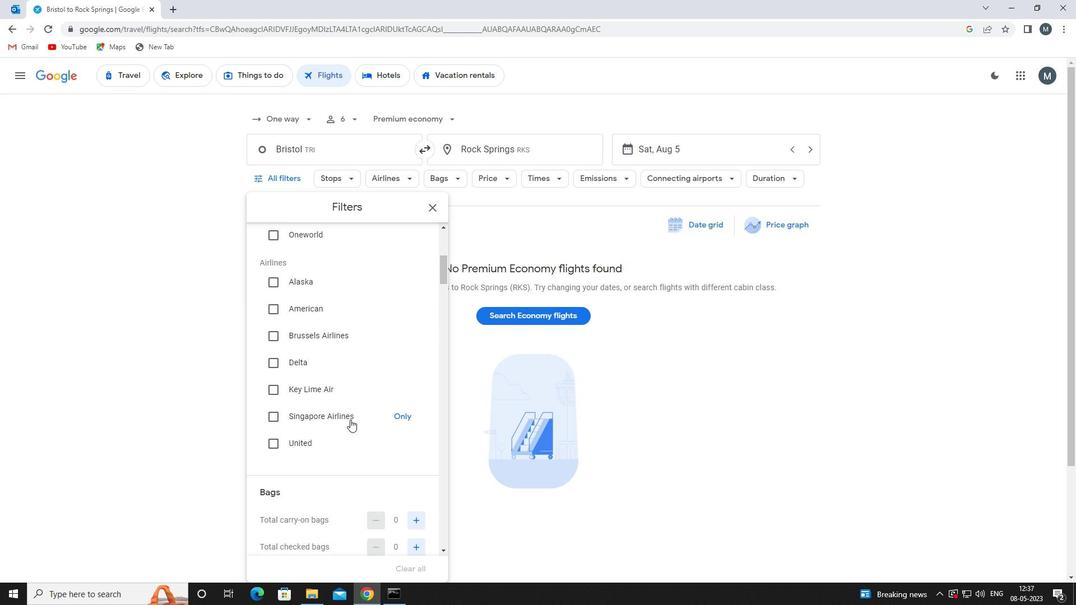 
Action: Mouse scrolled (352, 417) with delta (0, 0)
Screenshot: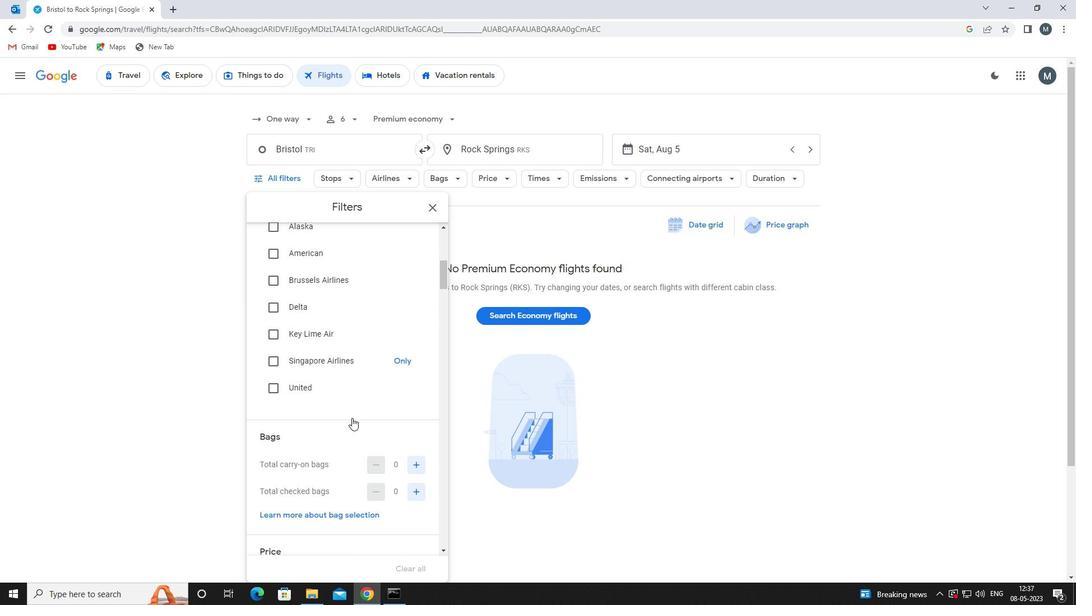 
Action: Mouse moved to (413, 430)
Screenshot: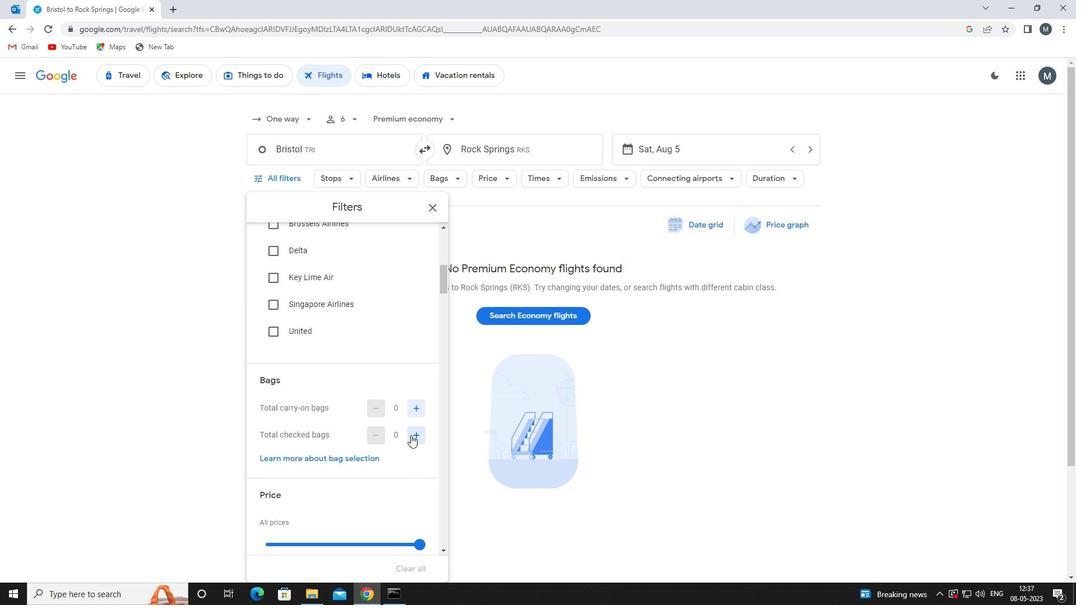 
Action: Mouse pressed left at (413, 430)
Screenshot: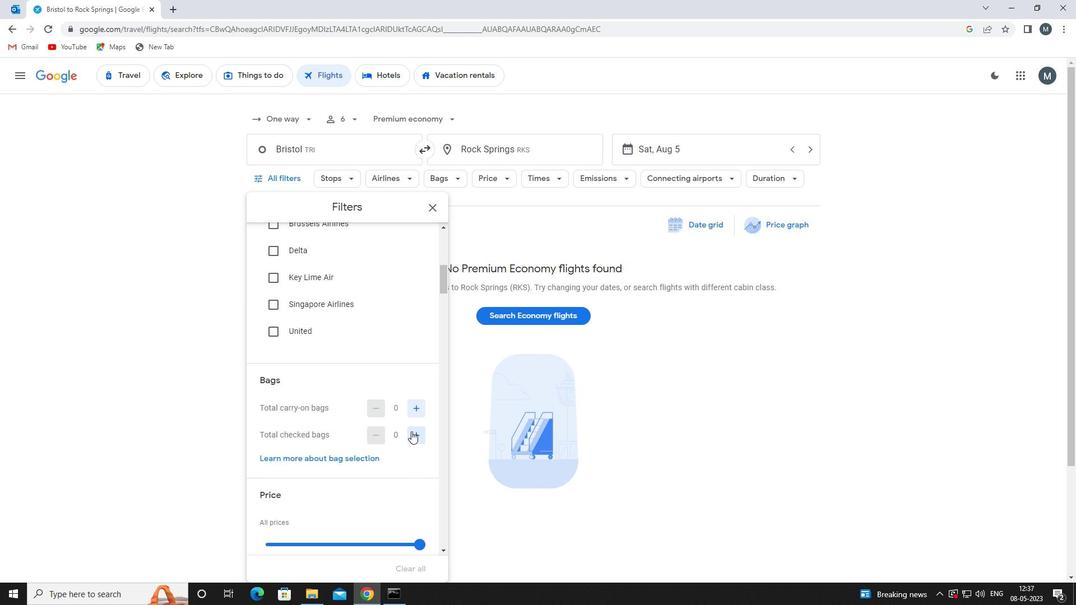 
Action: Mouse pressed left at (413, 430)
Screenshot: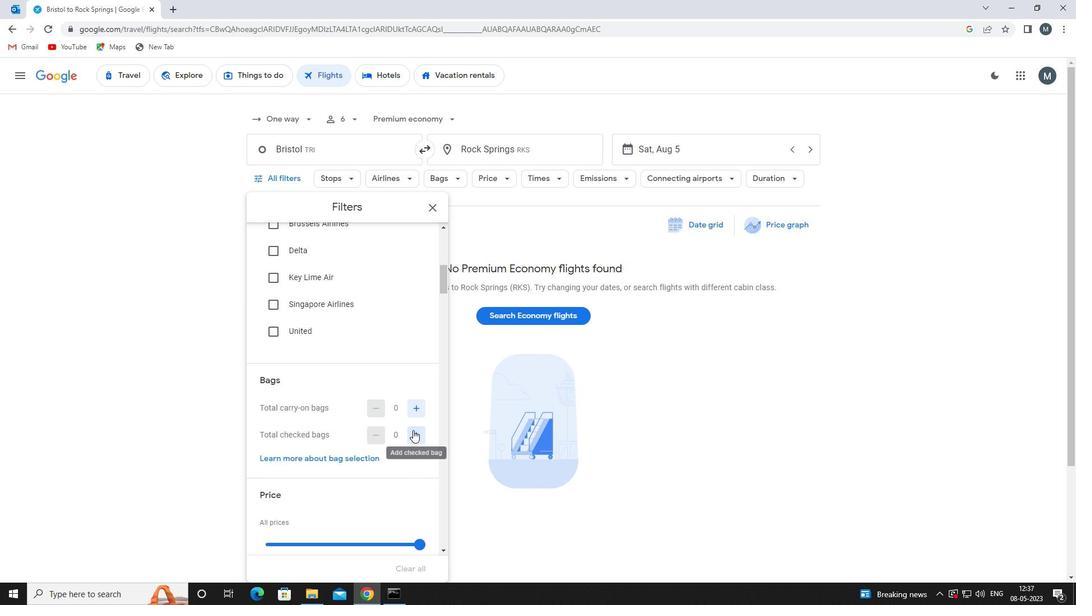 
Action: Mouse pressed left at (413, 430)
Screenshot: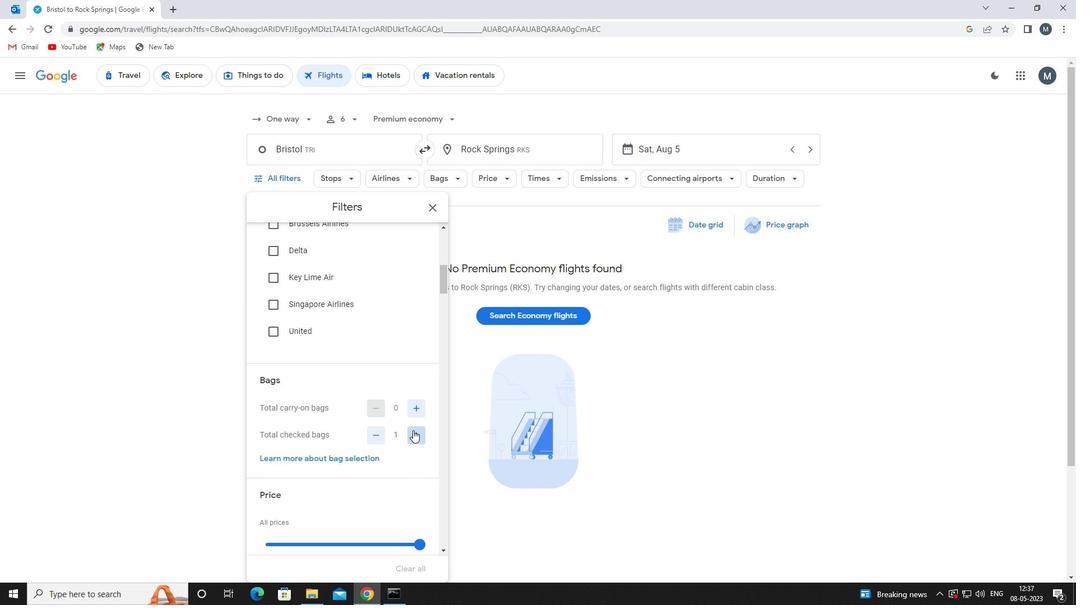 
Action: Mouse pressed left at (413, 430)
Screenshot: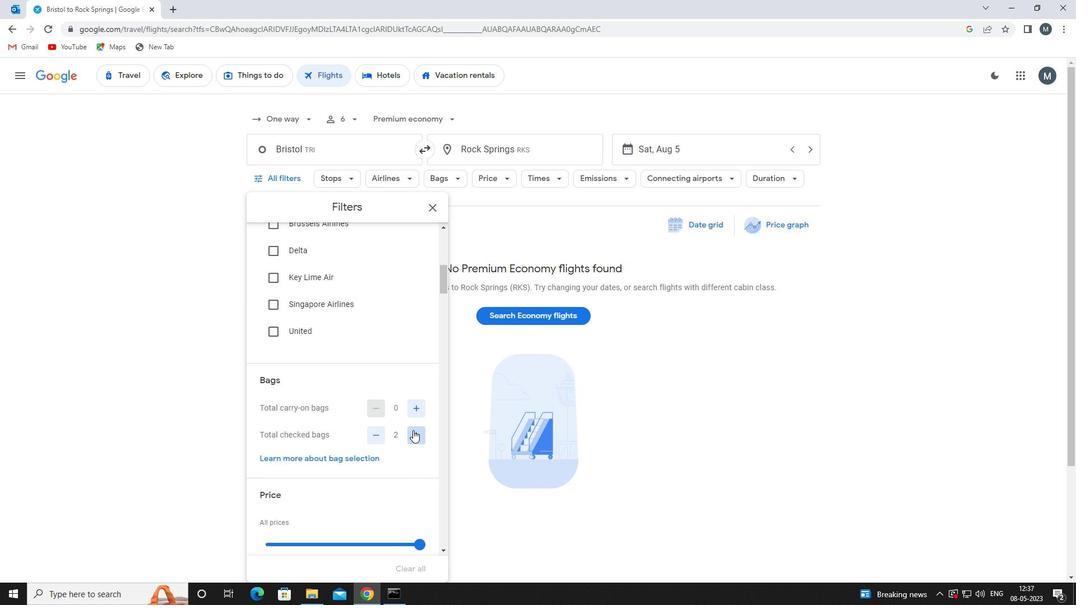 
Action: Mouse pressed left at (413, 430)
Screenshot: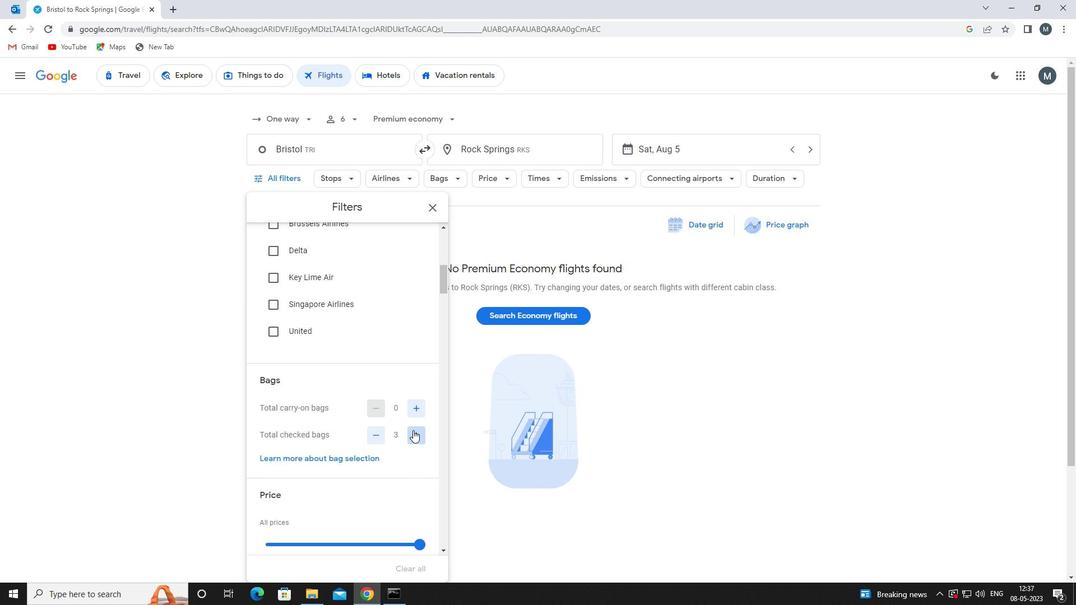 
Action: Mouse pressed left at (413, 430)
Screenshot: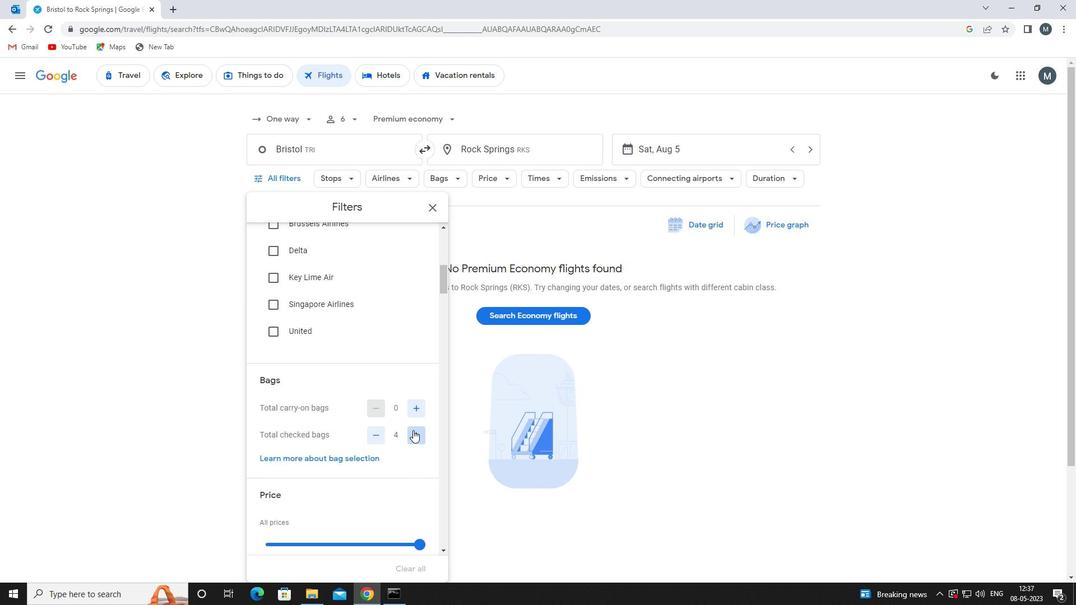 
Action: Mouse moved to (350, 406)
Screenshot: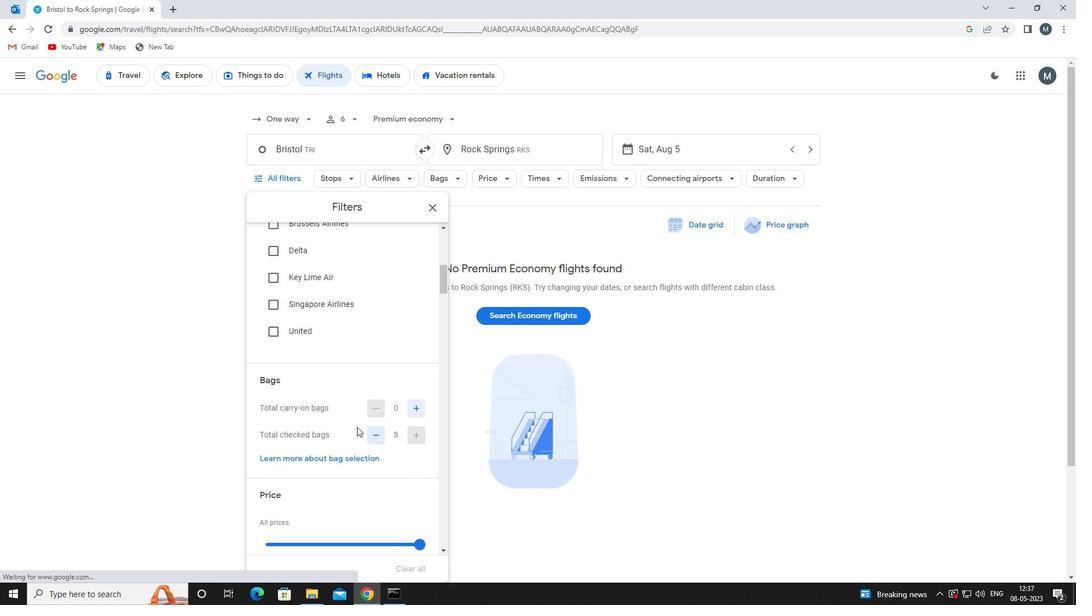 
Action: Mouse scrolled (350, 405) with delta (0, 0)
Screenshot: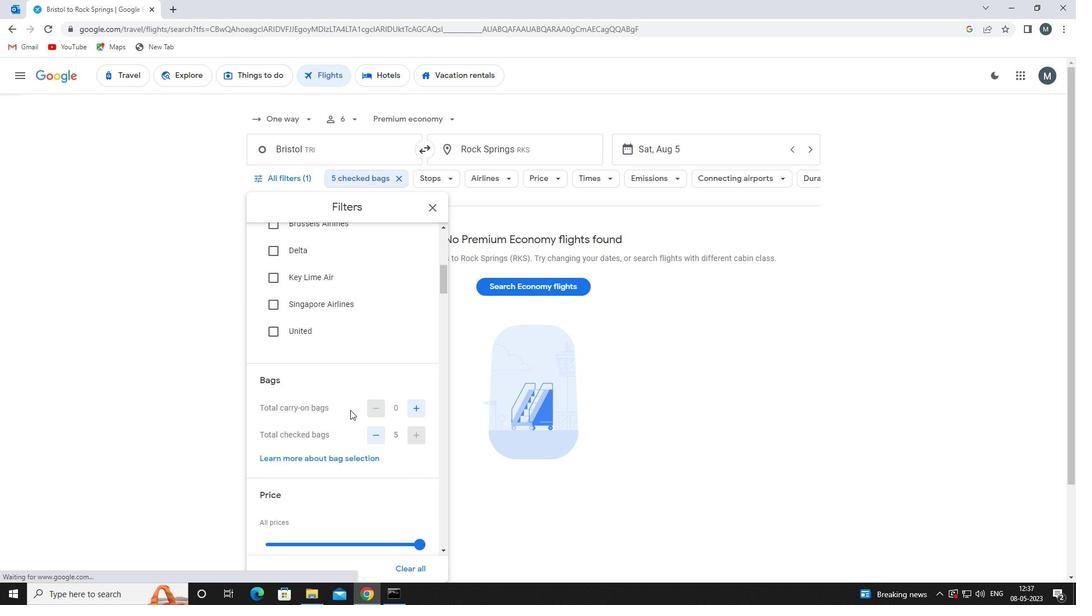 
Action: Mouse scrolled (350, 405) with delta (0, 0)
Screenshot: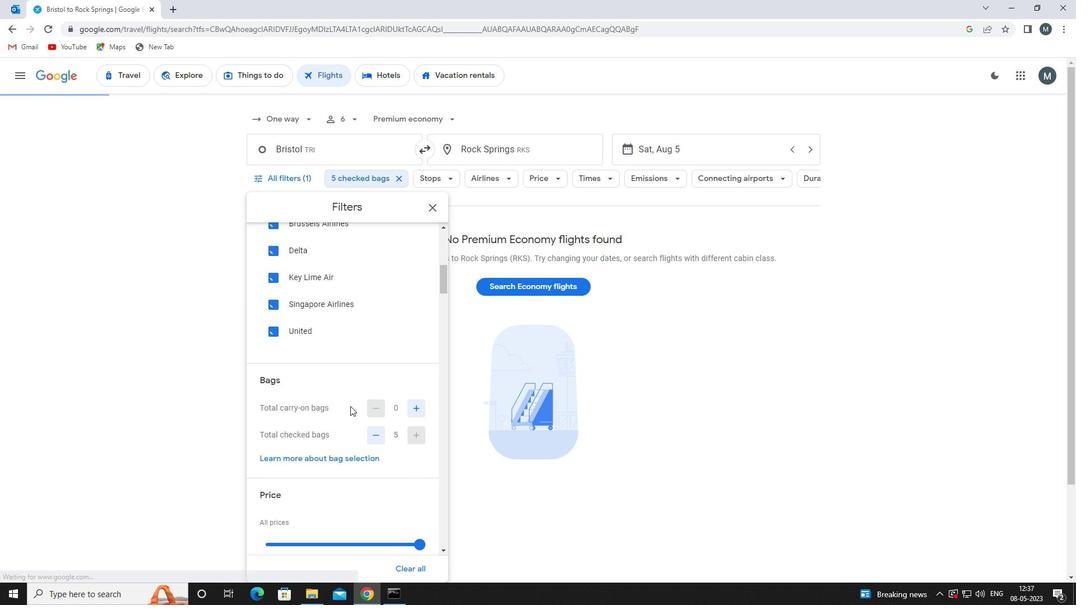 
Action: Mouse moved to (336, 389)
Screenshot: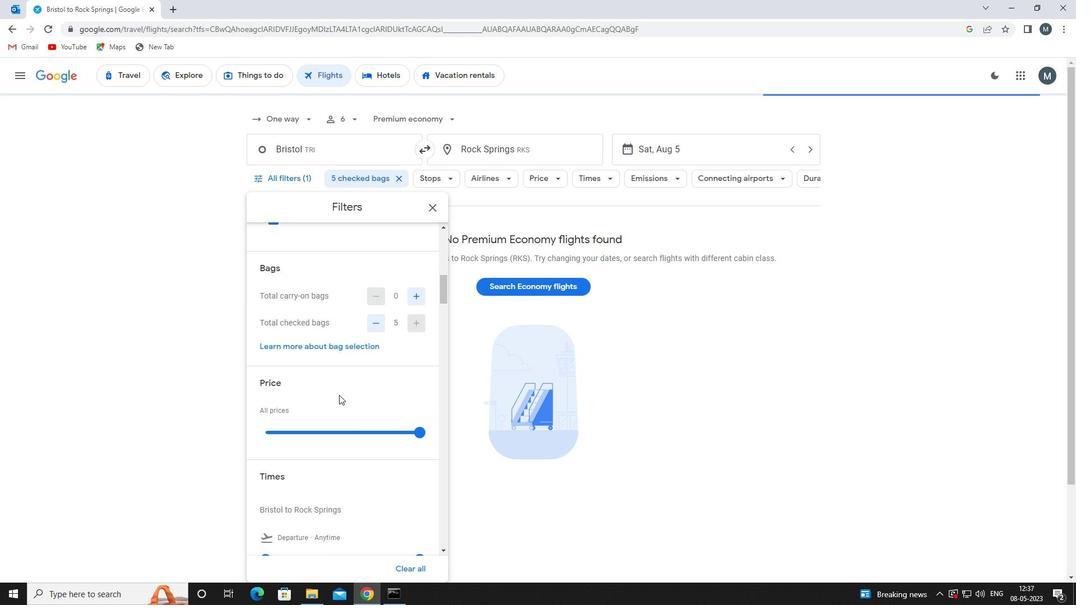 
Action: Mouse scrolled (336, 388) with delta (0, 0)
Screenshot: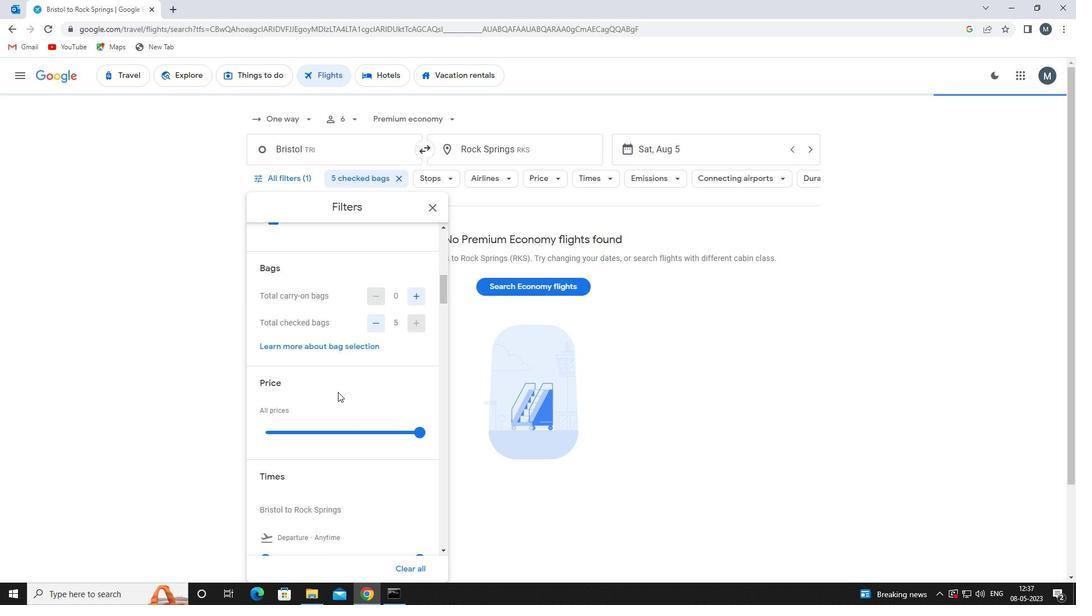 
Action: Mouse moved to (321, 377)
Screenshot: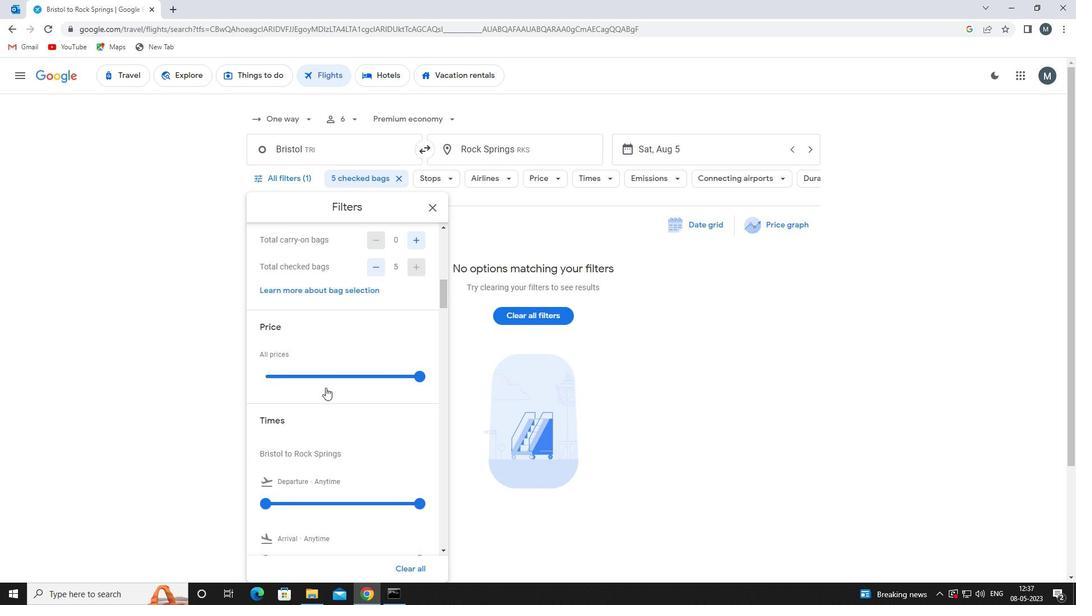 
Action: Mouse pressed left at (321, 377)
Screenshot: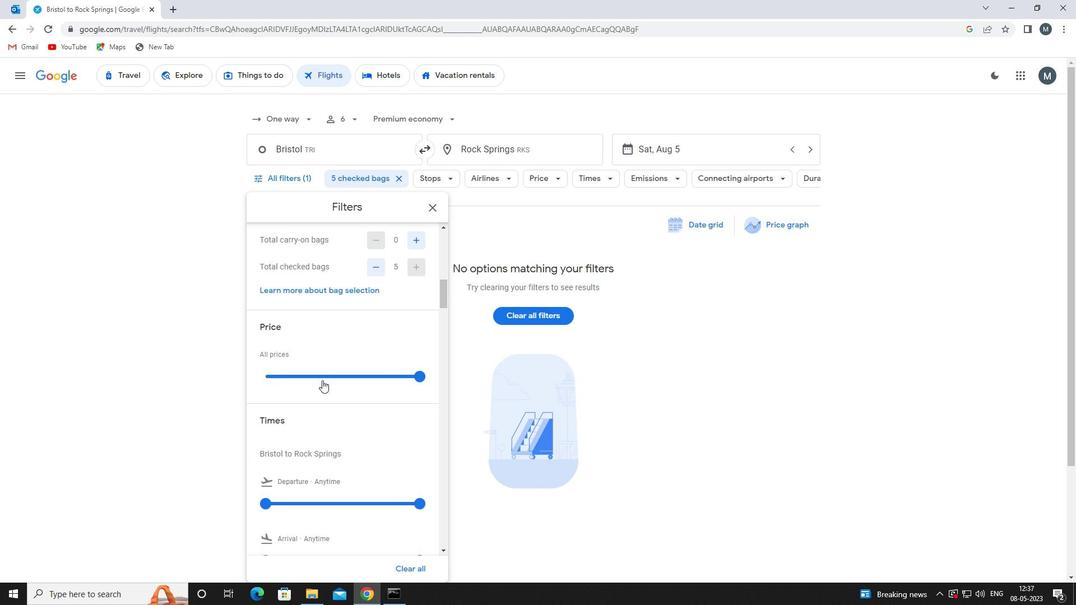 
Action: Mouse pressed left at (321, 377)
Screenshot: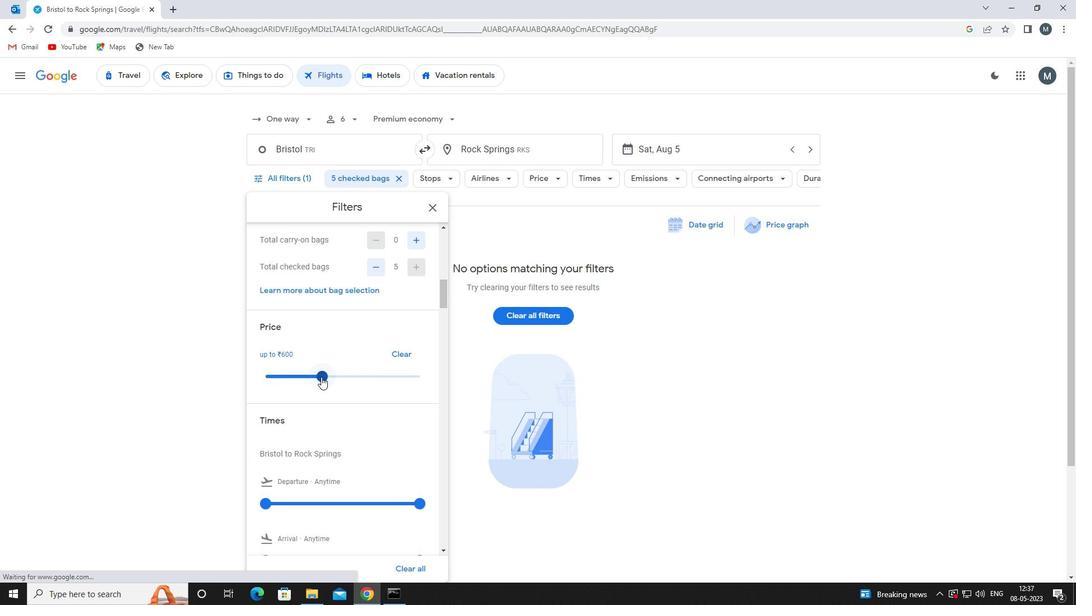
Action: Mouse moved to (327, 372)
Screenshot: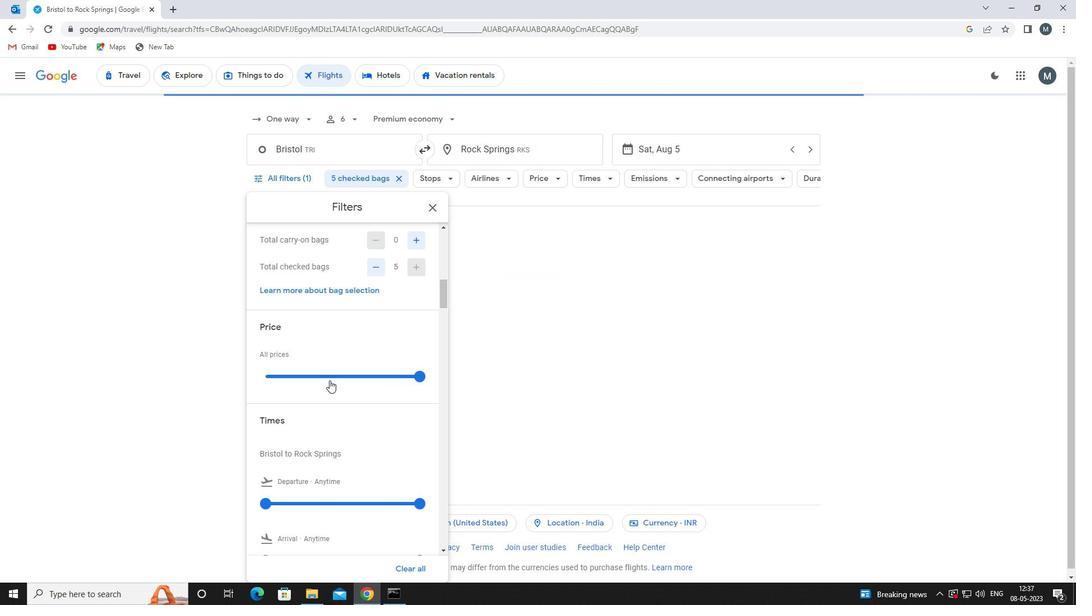 
Action: Mouse scrolled (327, 372) with delta (0, 0)
Screenshot: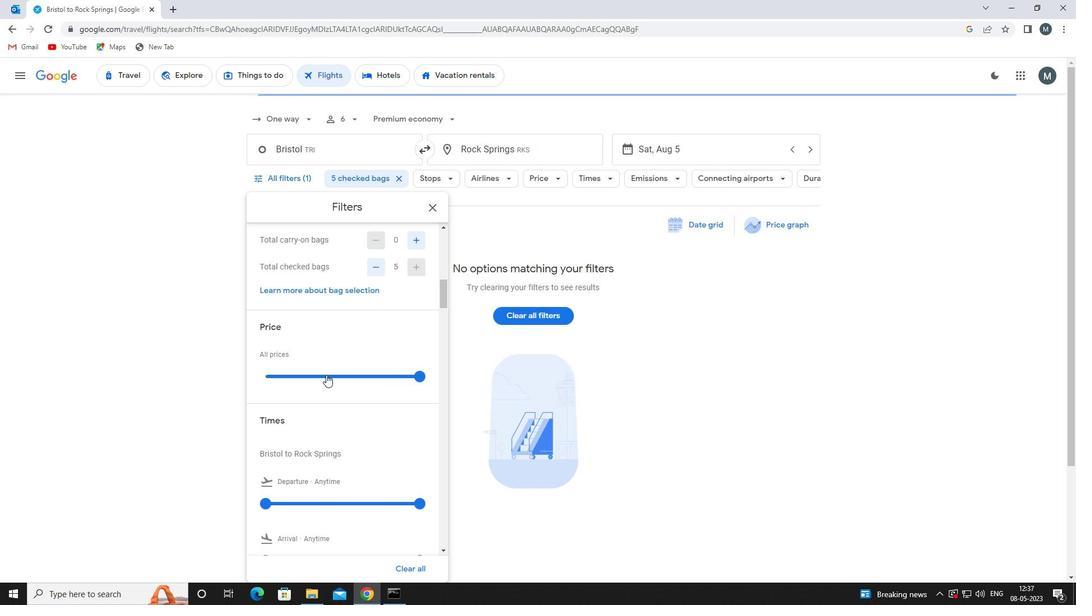 
Action: Mouse moved to (327, 372)
Screenshot: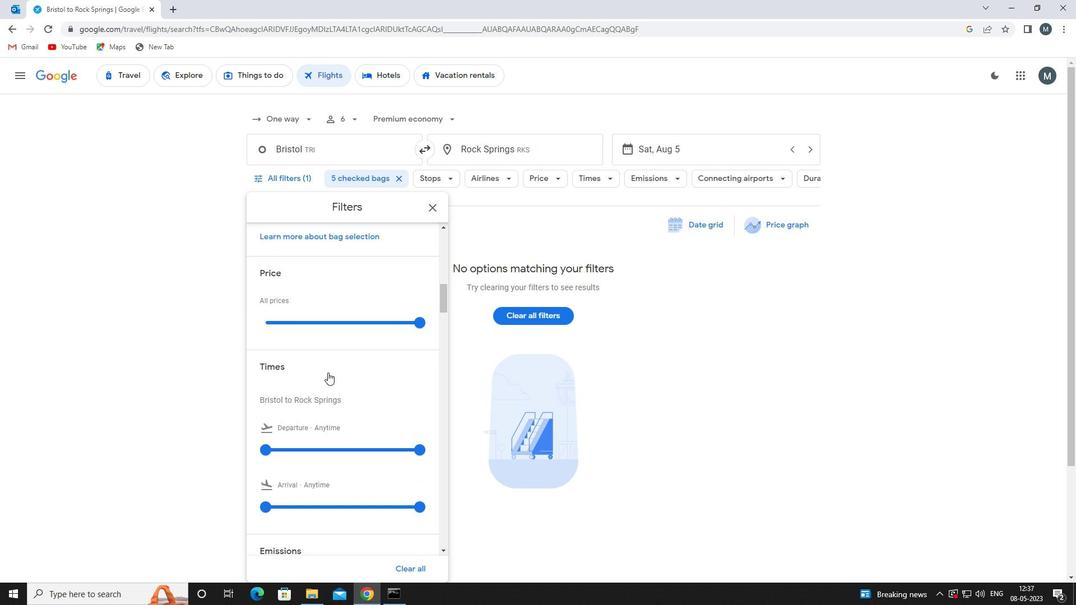 
Action: Mouse scrolled (327, 372) with delta (0, 0)
Screenshot: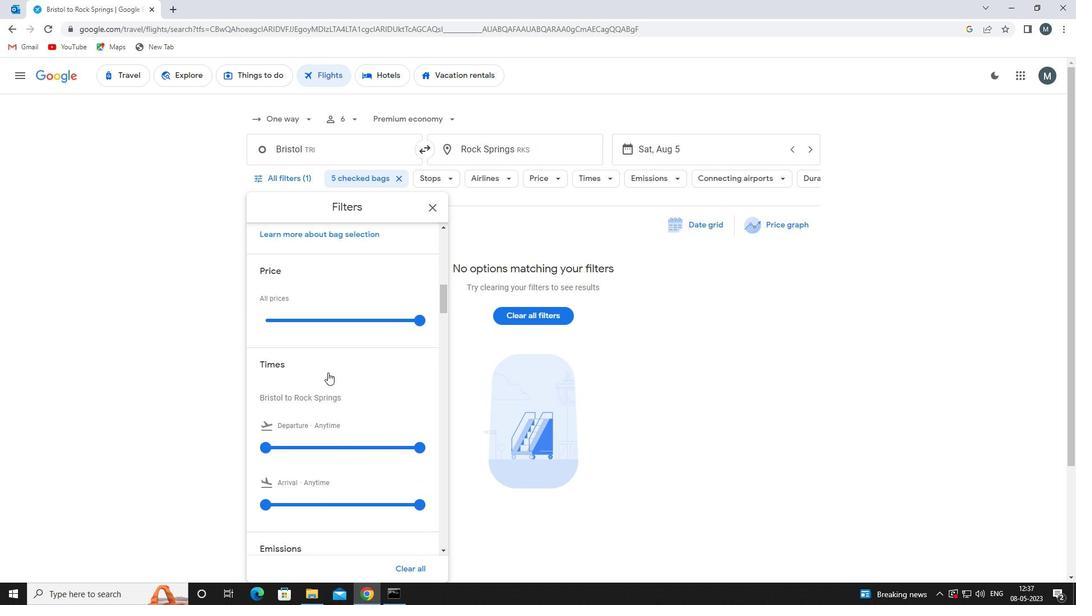 
Action: Mouse moved to (269, 392)
Screenshot: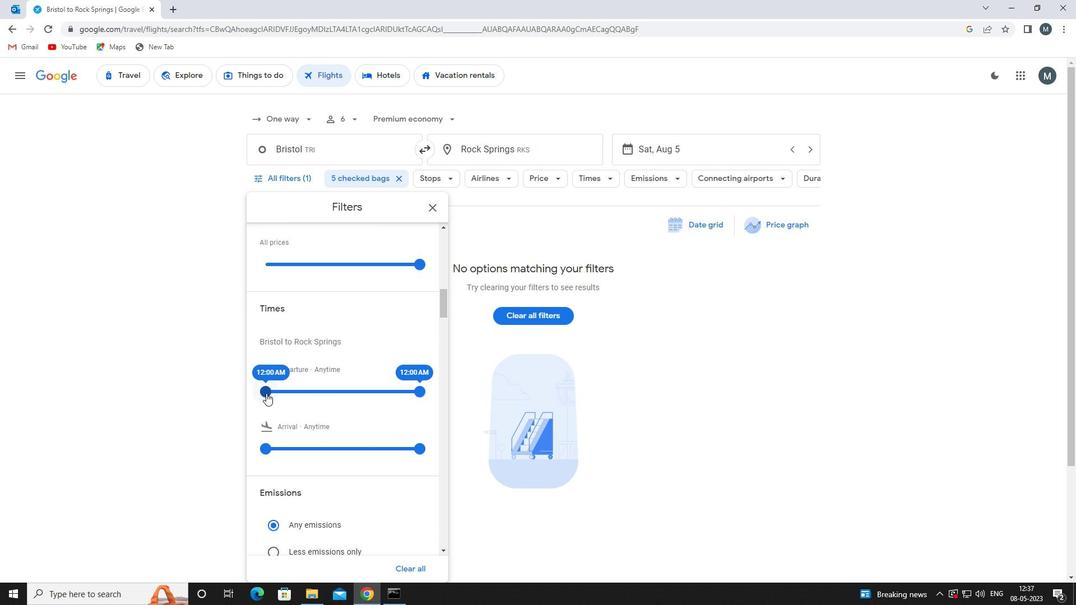 
Action: Mouse pressed left at (269, 392)
Screenshot: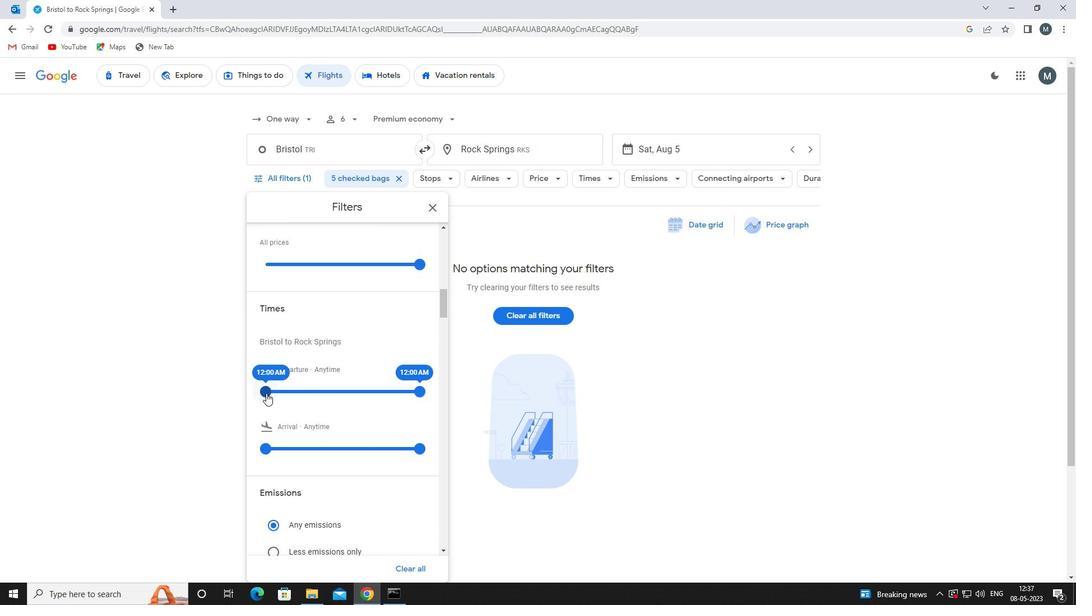 
Action: Mouse moved to (416, 392)
Screenshot: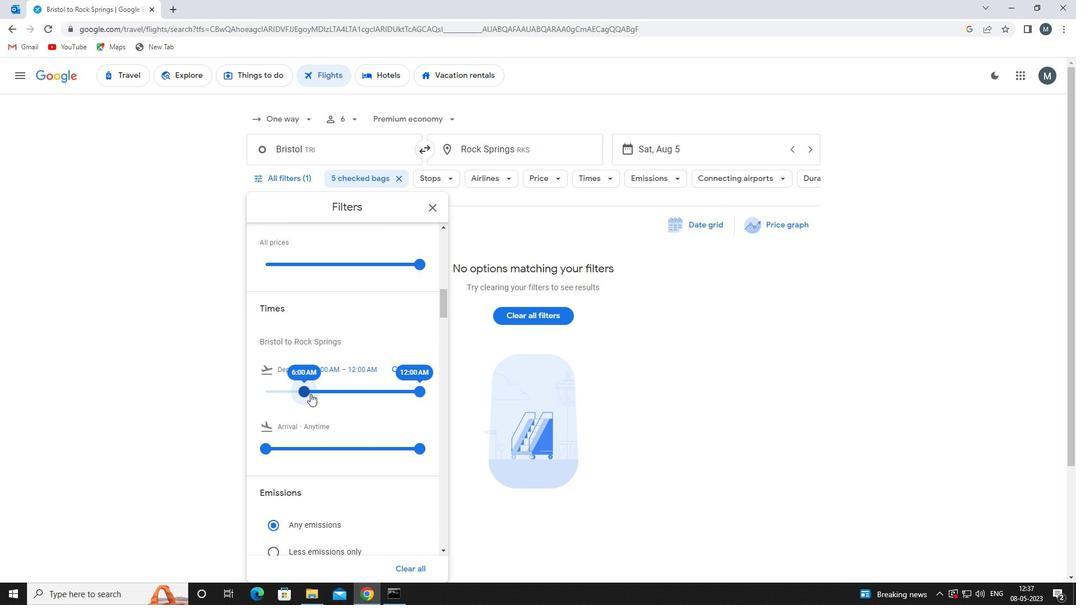 
Action: Mouse pressed left at (416, 392)
Screenshot: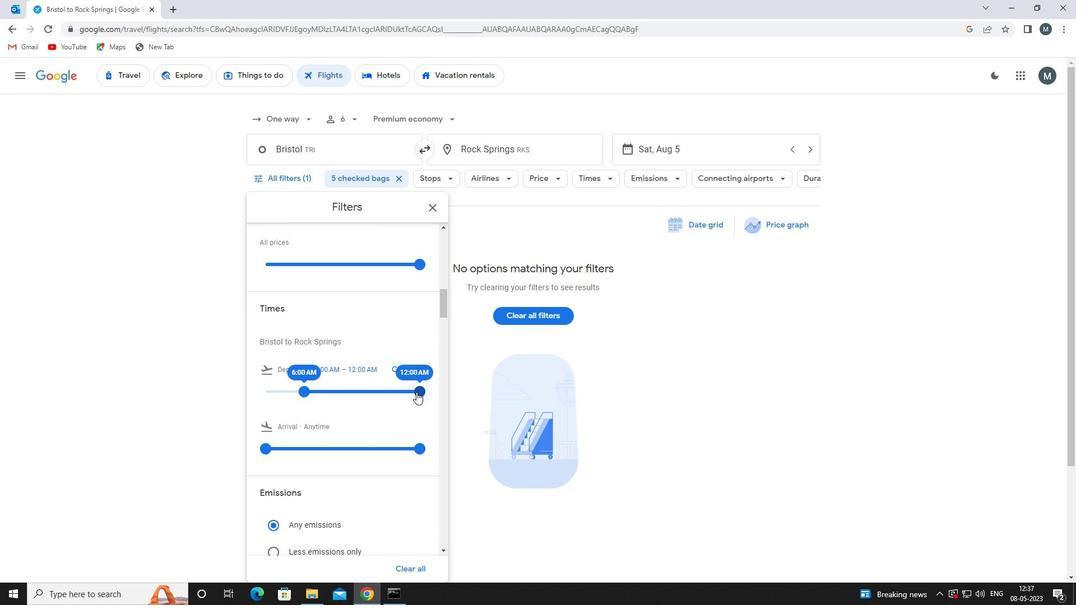 
Action: Mouse moved to (325, 390)
Screenshot: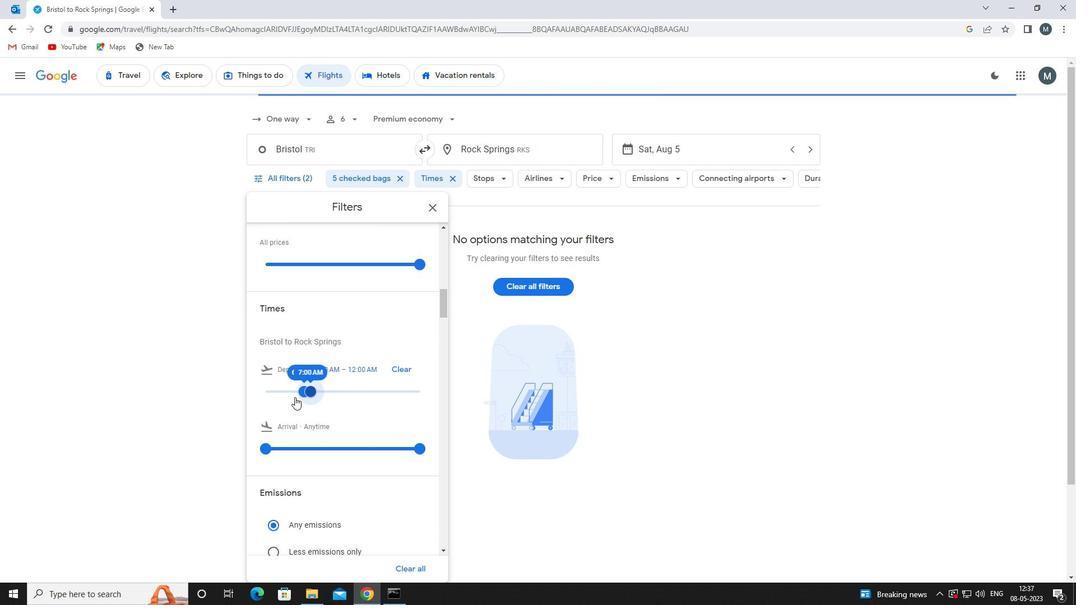 
Action: Mouse scrolled (325, 389) with delta (0, 0)
Screenshot: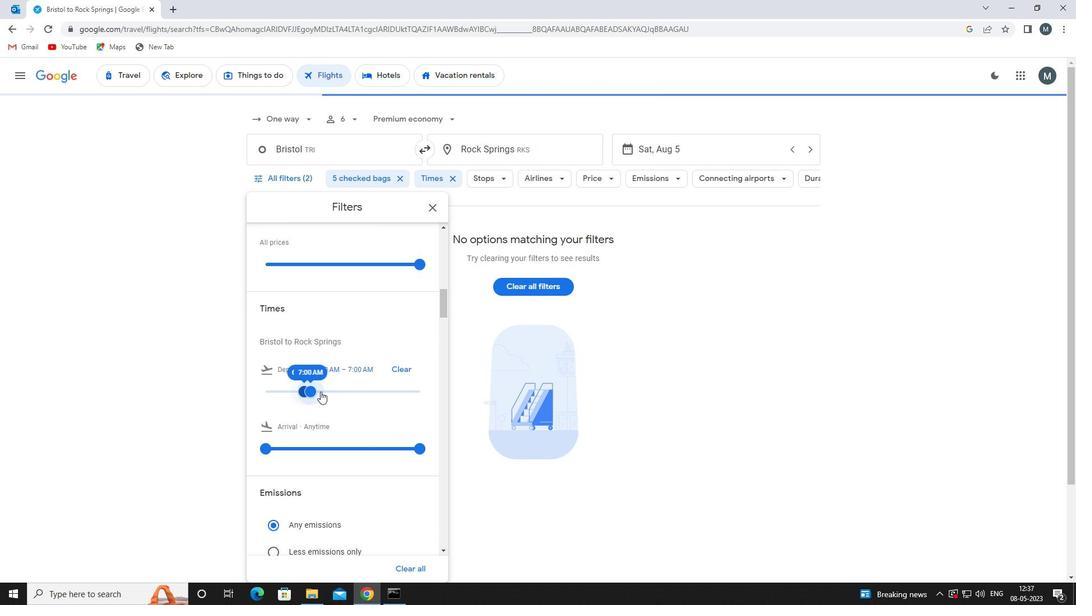 
Action: Mouse scrolled (325, 389) with delta (0, 0)
Screenshot: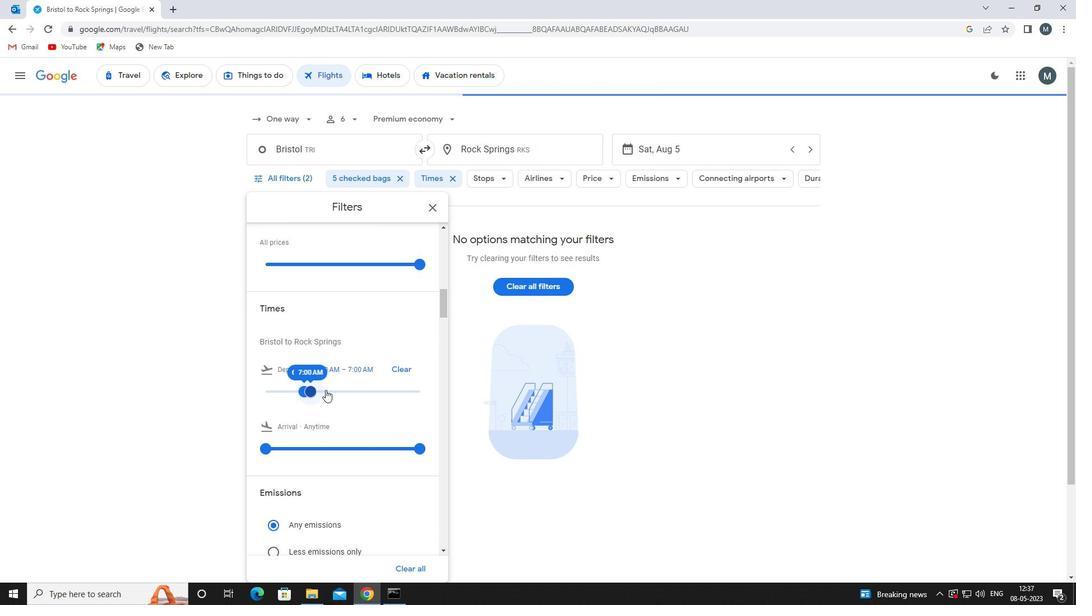 
Action: Mouse moved to (430, 204)
Screenshot: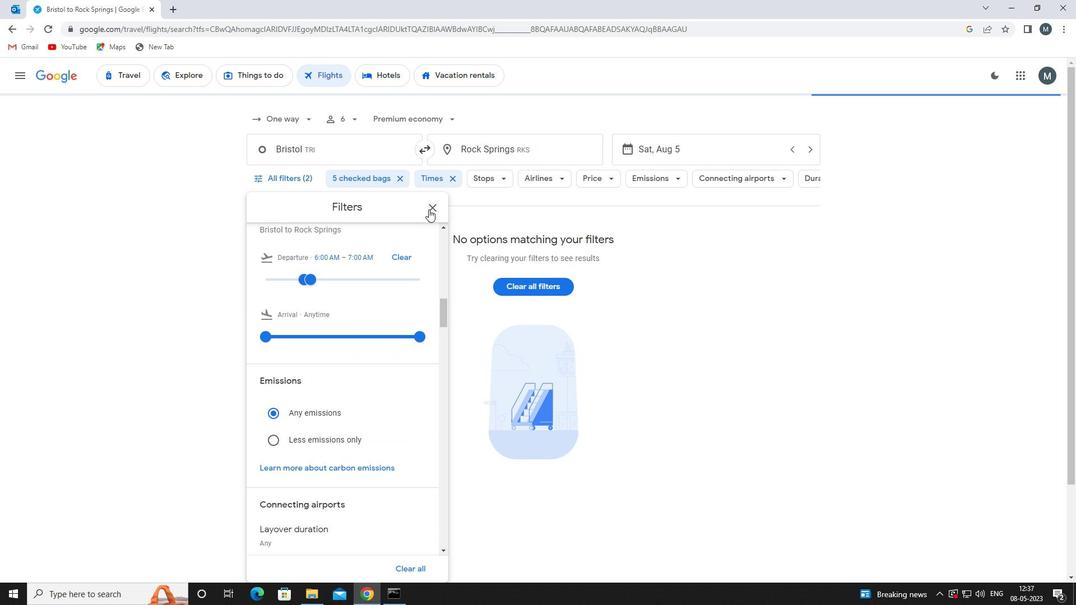 
Action: Mouse pressed left at (430, 204)
Screenshot: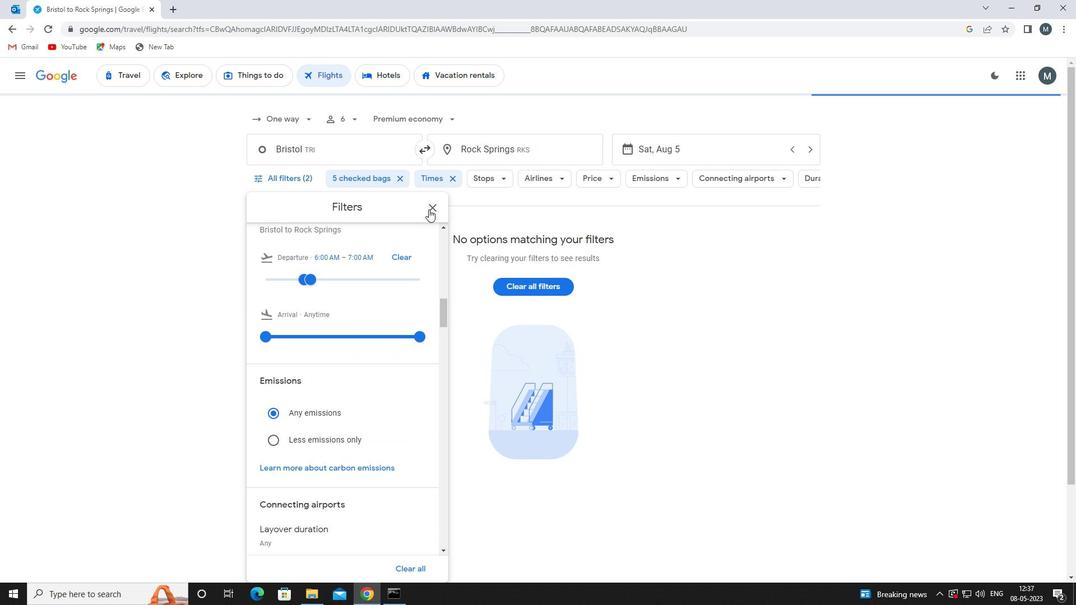 
Action: Mouse moved to (418, 221)
Screenshot: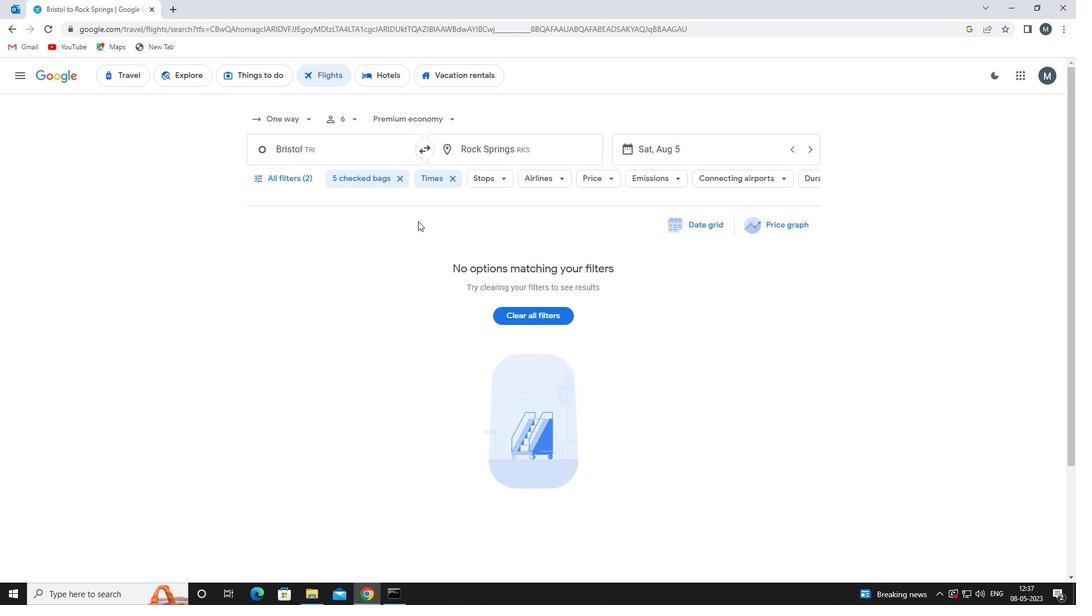 
